 Task: Add an event with the title Second Lunch and Learn: Stress Management Techniques for the Workplace, date '2024/03/16', time 7:30 AM to 9:30 AMand add a description: As the meeting progresses, the focus will shift towards exploring potential synergies, investment opportunities, and the investor's specific interests. The potential investor may ask questions about your market strategy, scalability, competitive landscape, or revenue projections. Be prepared to provide concise and well-supported answers, backed by market research, customer insights, or industry trends._x000D_
_x000D_
, put the event into Blue category . Add location for the event as: Chicago, USA, logged in from the account softage.8@softage.netand send the event invitation to softage.2@softage.net and softage.3@softage.net. Set a reminder for the event 5 minutes before
Action: Mouse moved to (160, 186)
Screenshot: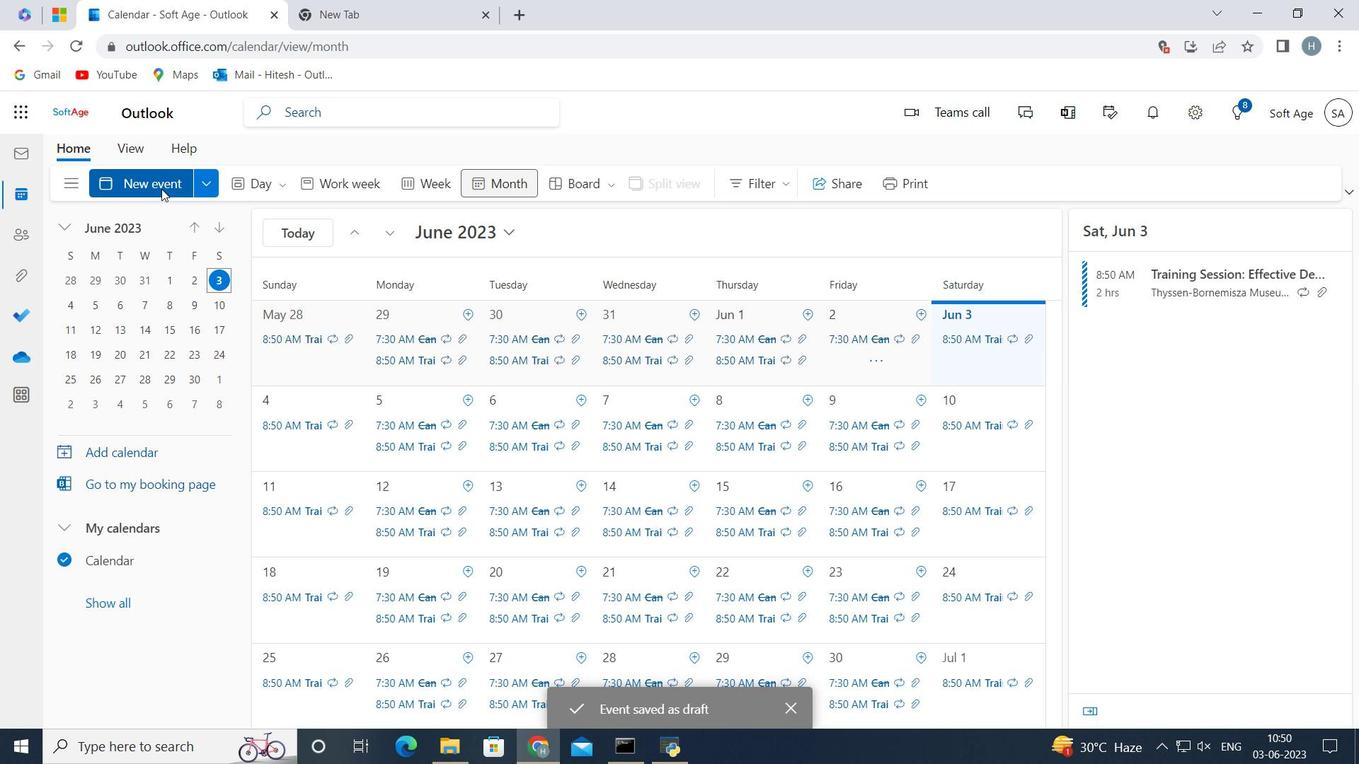 
Action: Mouse pressed left at (160, 186)
Screenshot: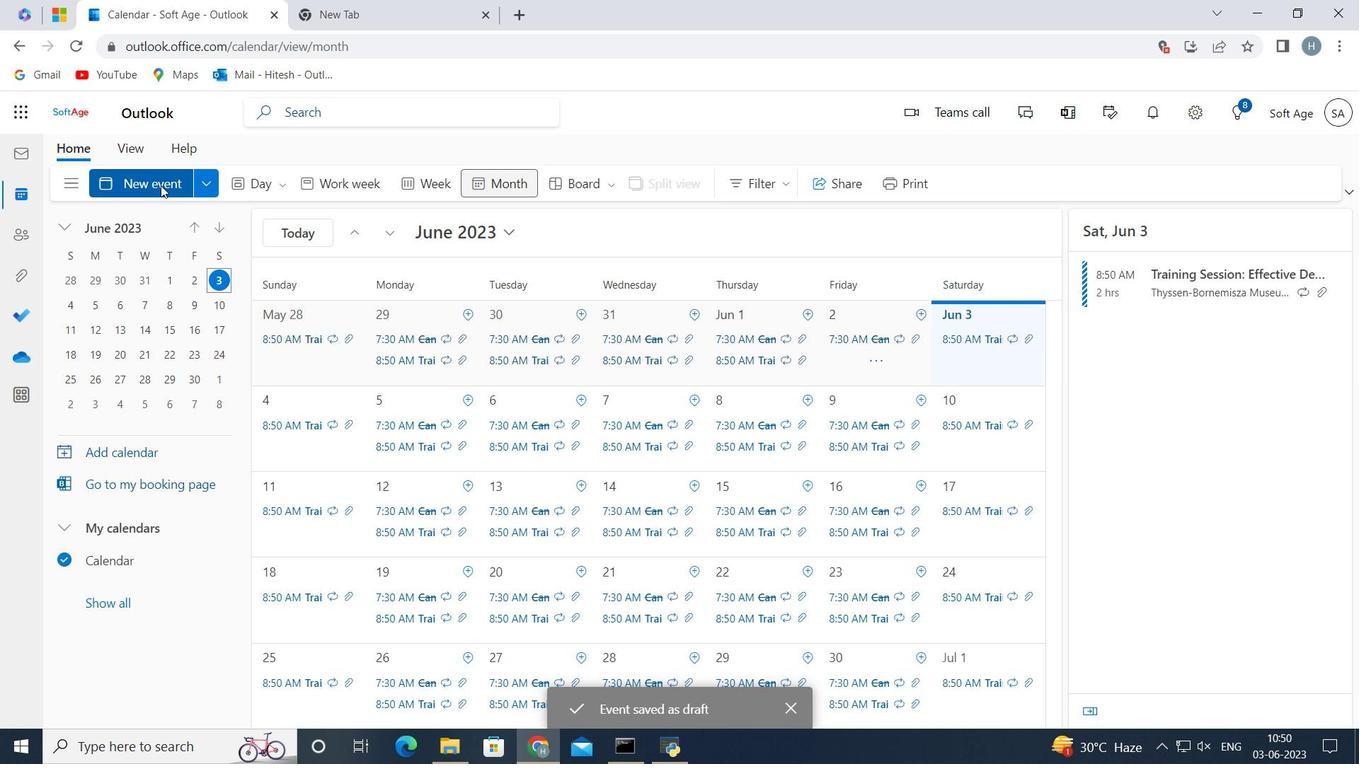 
Action: Mouse moved to (276, 276)
Screenshot: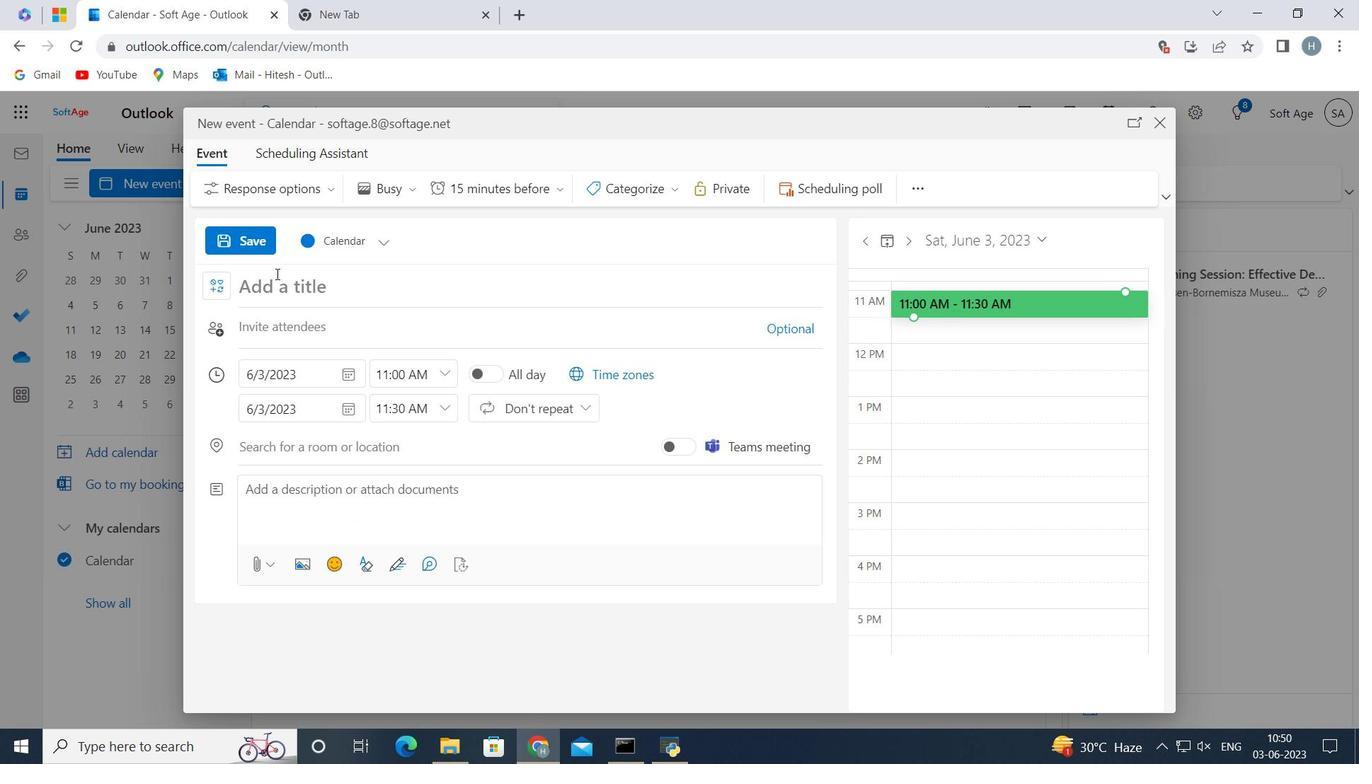 
Action: Key pressed <Key.shift>Second<Key.space><Key.shift>Lunch<Key.space>and<Key.space><Key.shift_r>Learn<Key.shift_r>:<Key.space><Key.shift>Stress<Key.space><Key.shift_r>Management<Key.space><Key.shift>Techniques<Key.space>for<Key.space>the<Key.space><Key.shift>Workplace
Screenshot: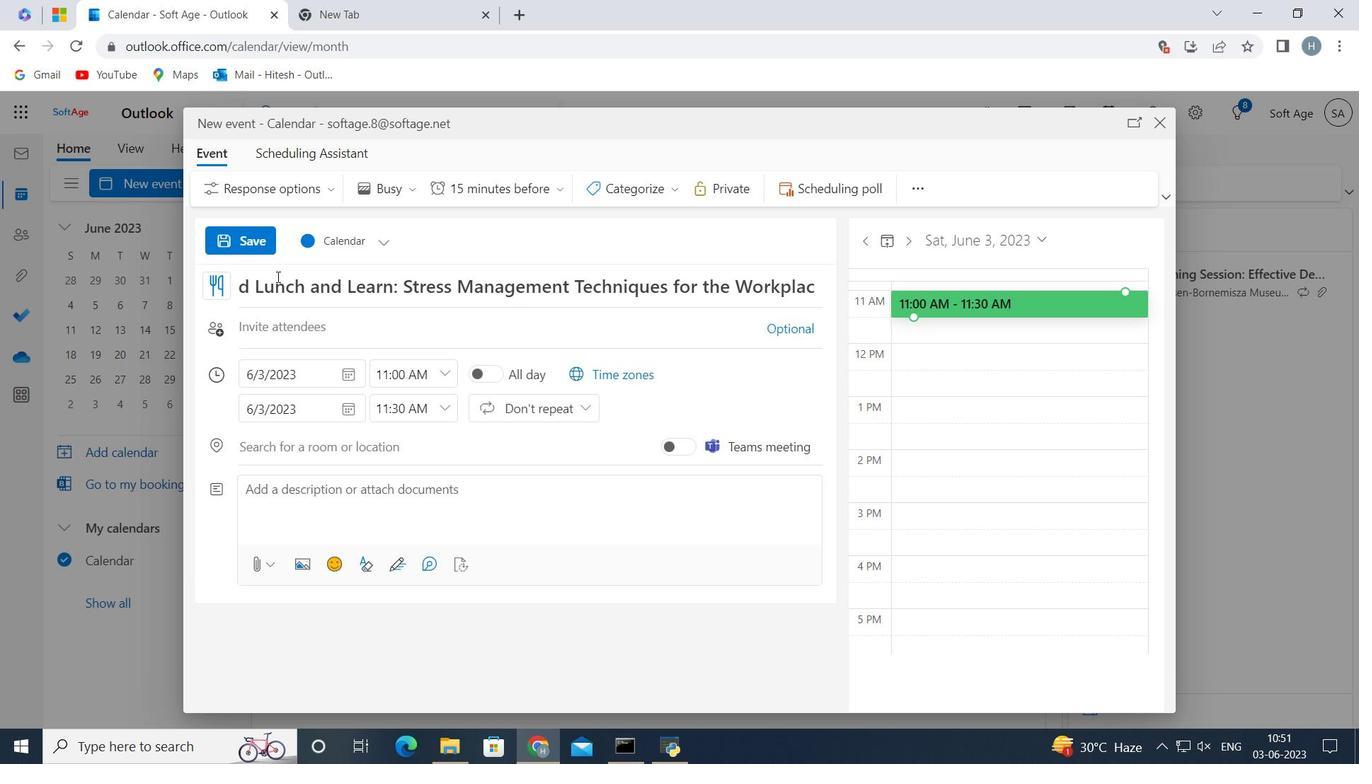 
Action: Mouse moved to (340, 371)
Screenshot: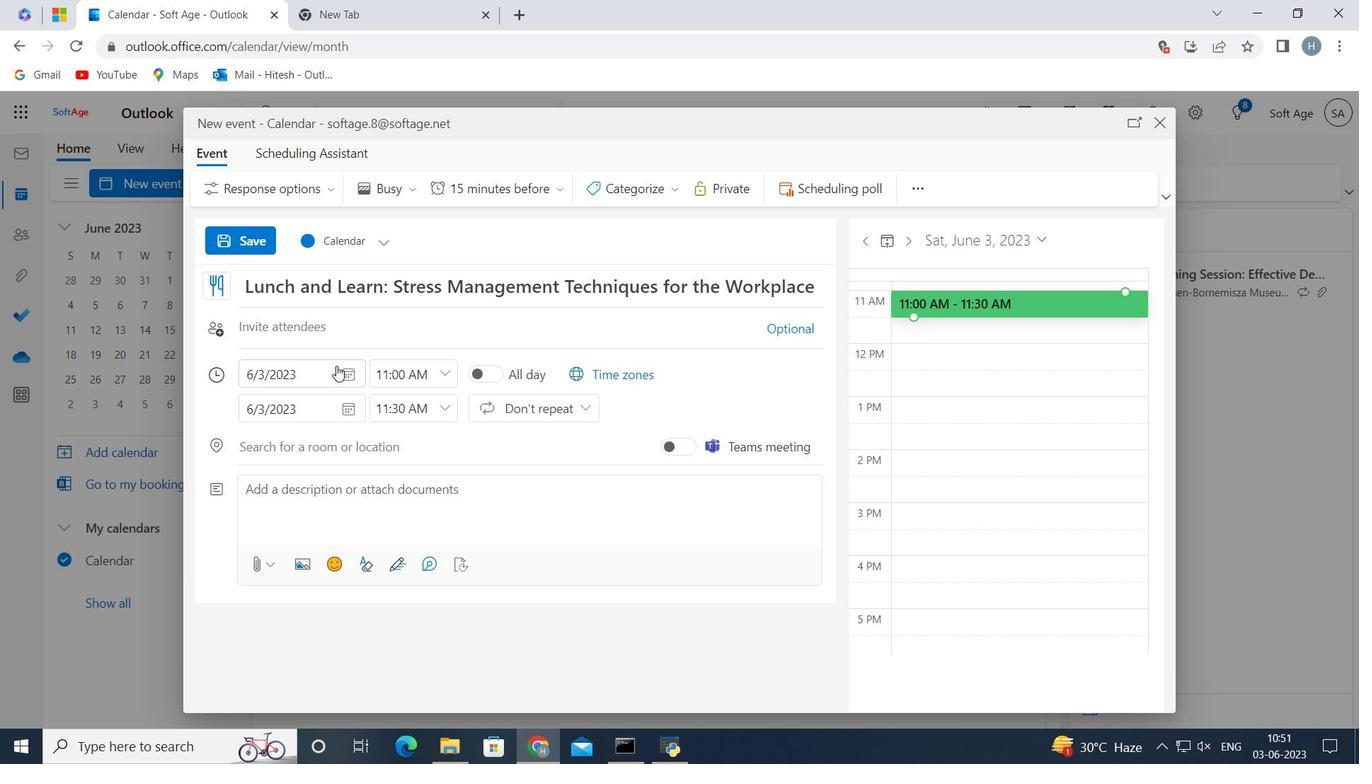 
Action: Mouse pressed left at (340, 371)
Screenshot: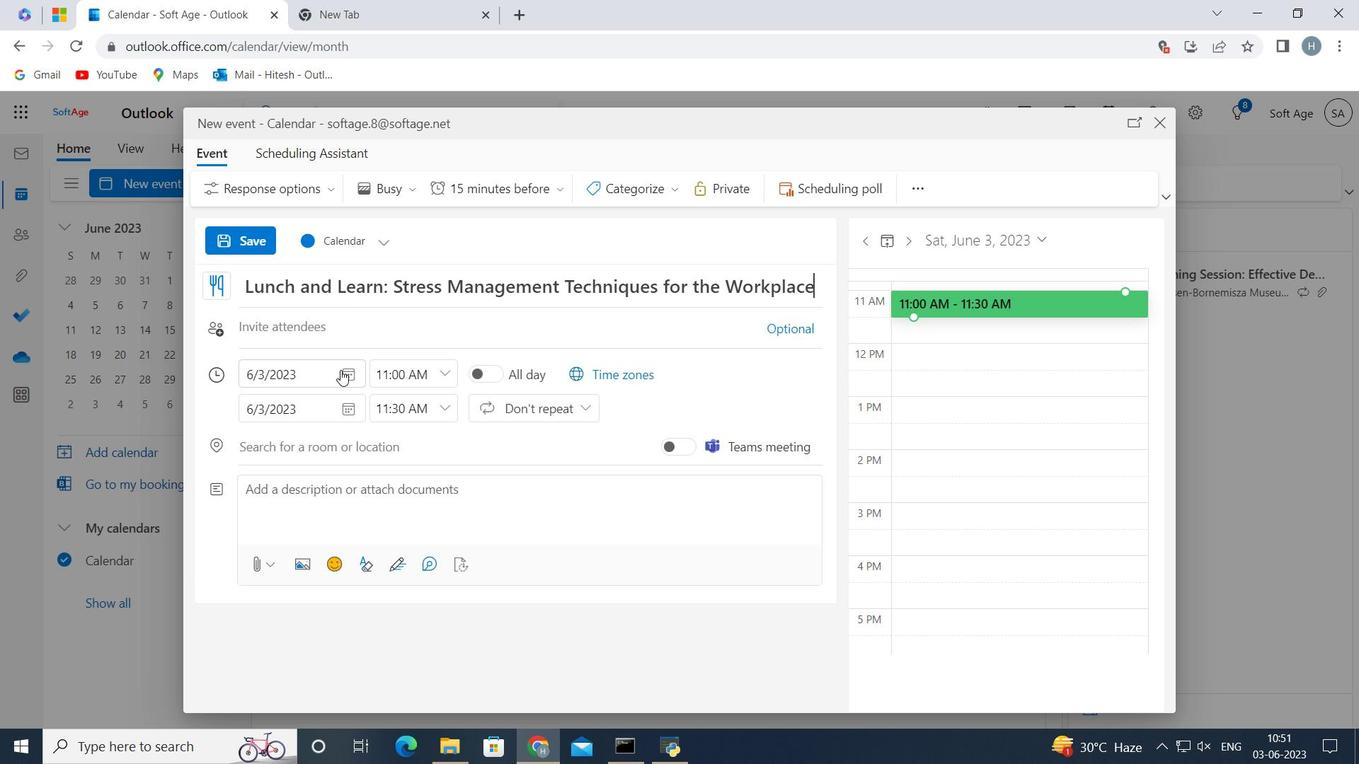 
Action: Mouse moved to (404, 417)
Screenshot: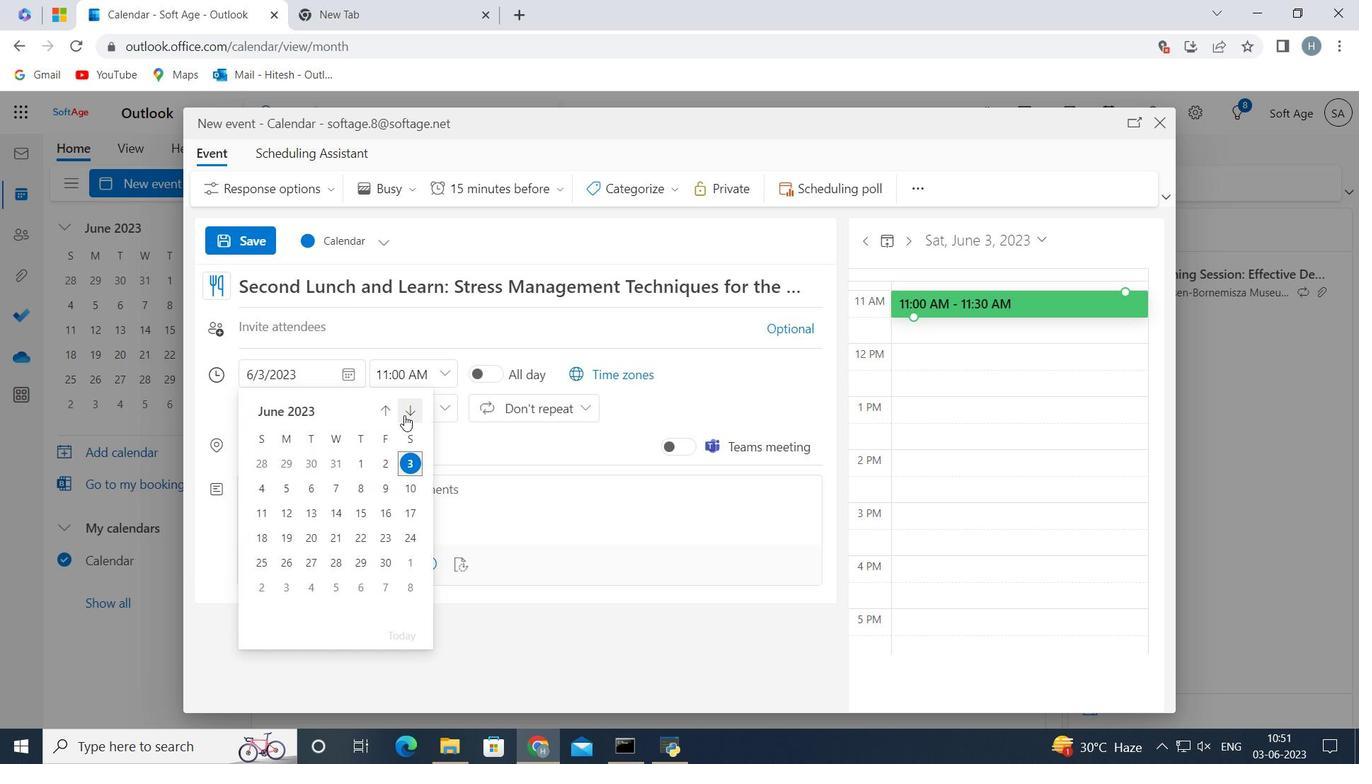 
Action: Mouse pressed left at (404, 417)
Screenshot: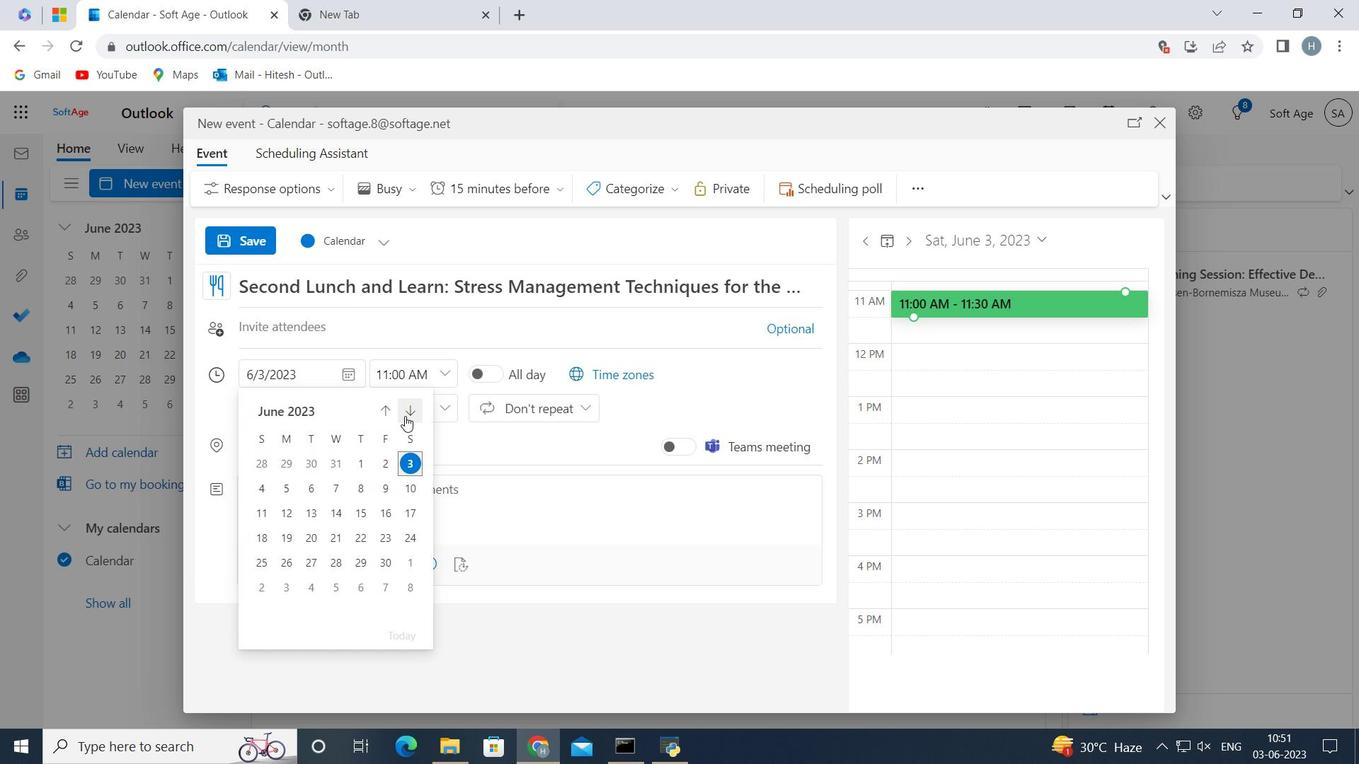 
Action: Mouse pressed left at (404, 417)
Screenshot: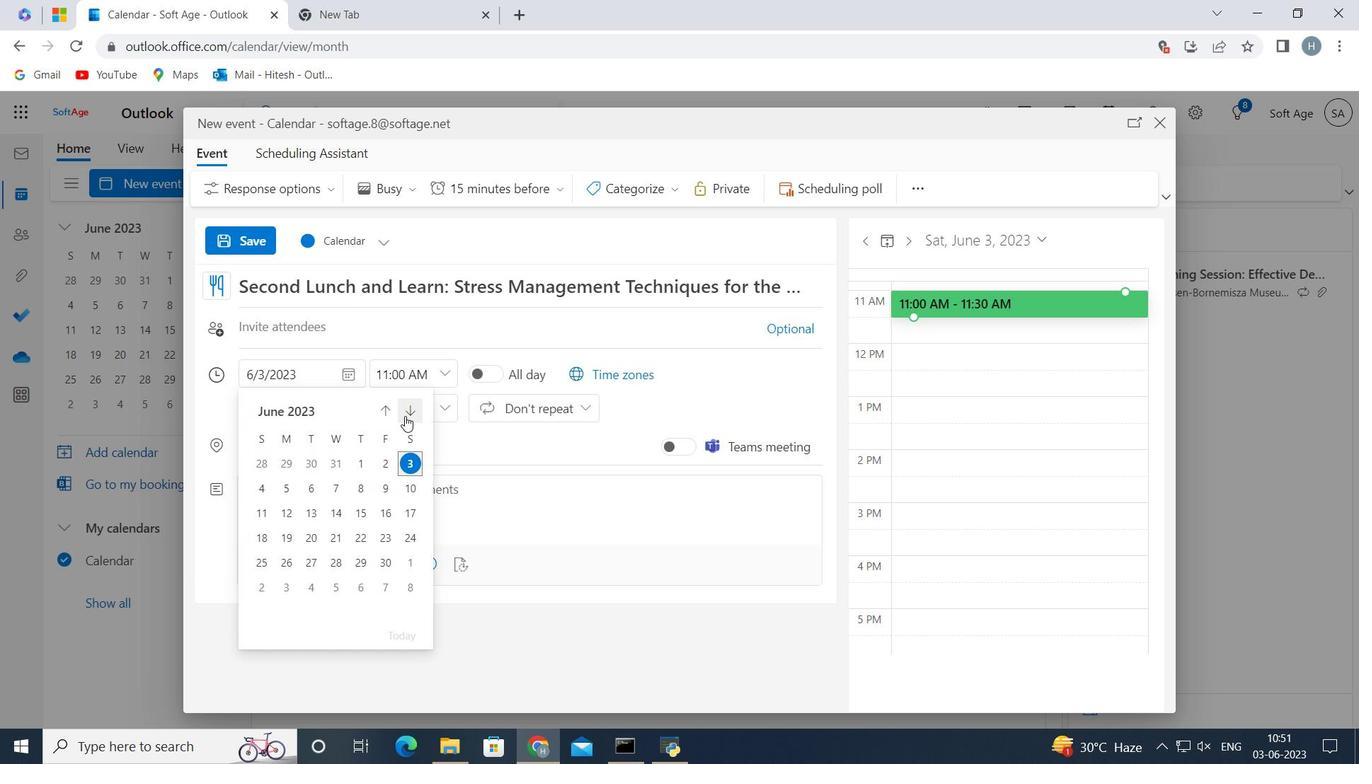 
Action: Mouse pressed left at (404, 417)
Screenshot: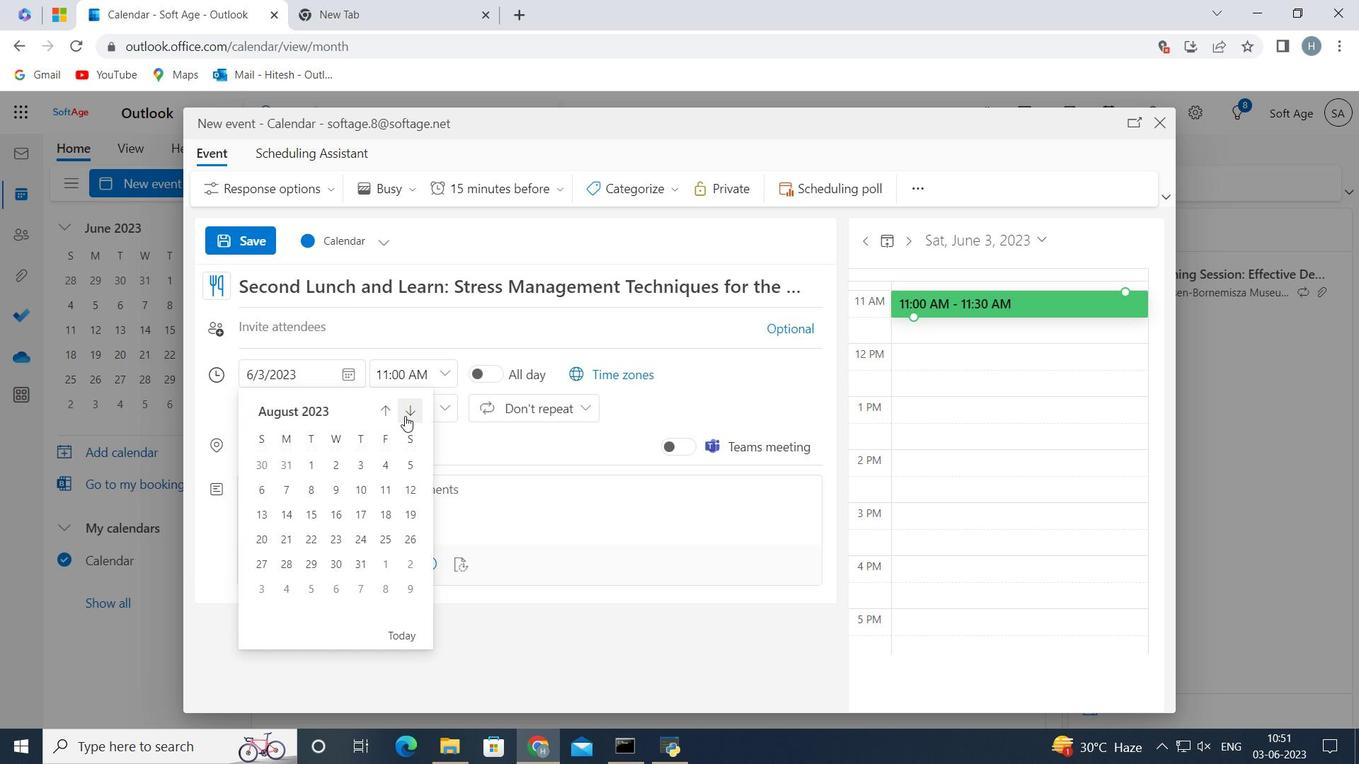 
Action: Mouse pressed left at (404, 417)
Screenshot: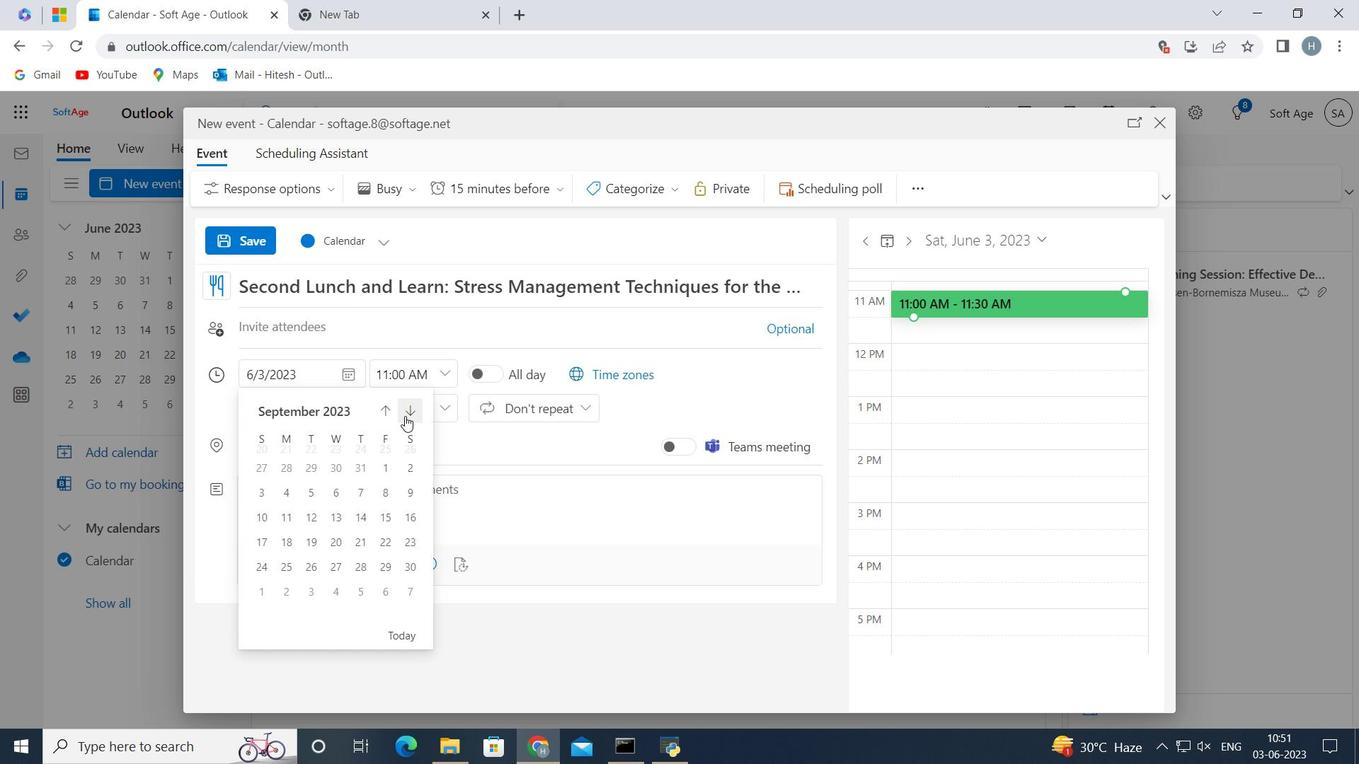 
Action: Mouse pressed left at (404, 417)
Screenshot: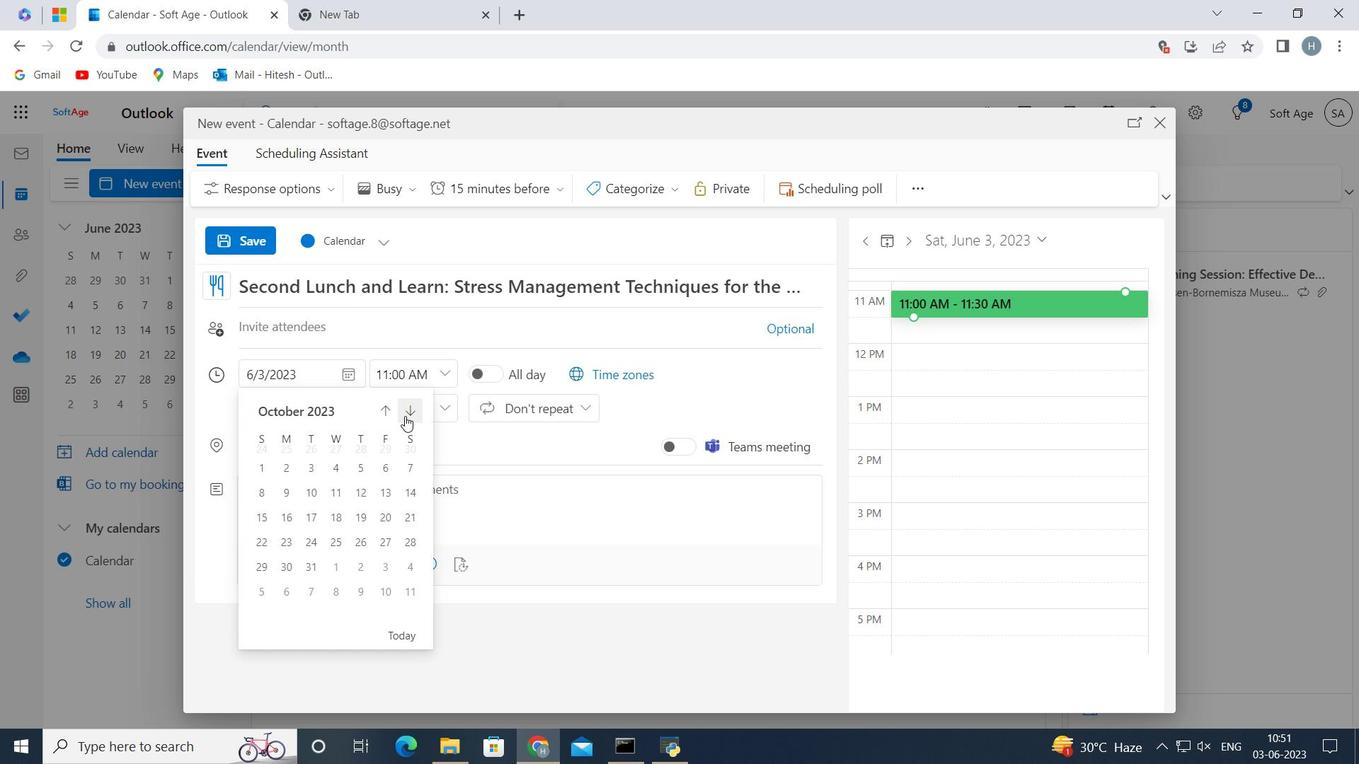 
Action: Mouse pressed left at (404, 417)
Screenshot: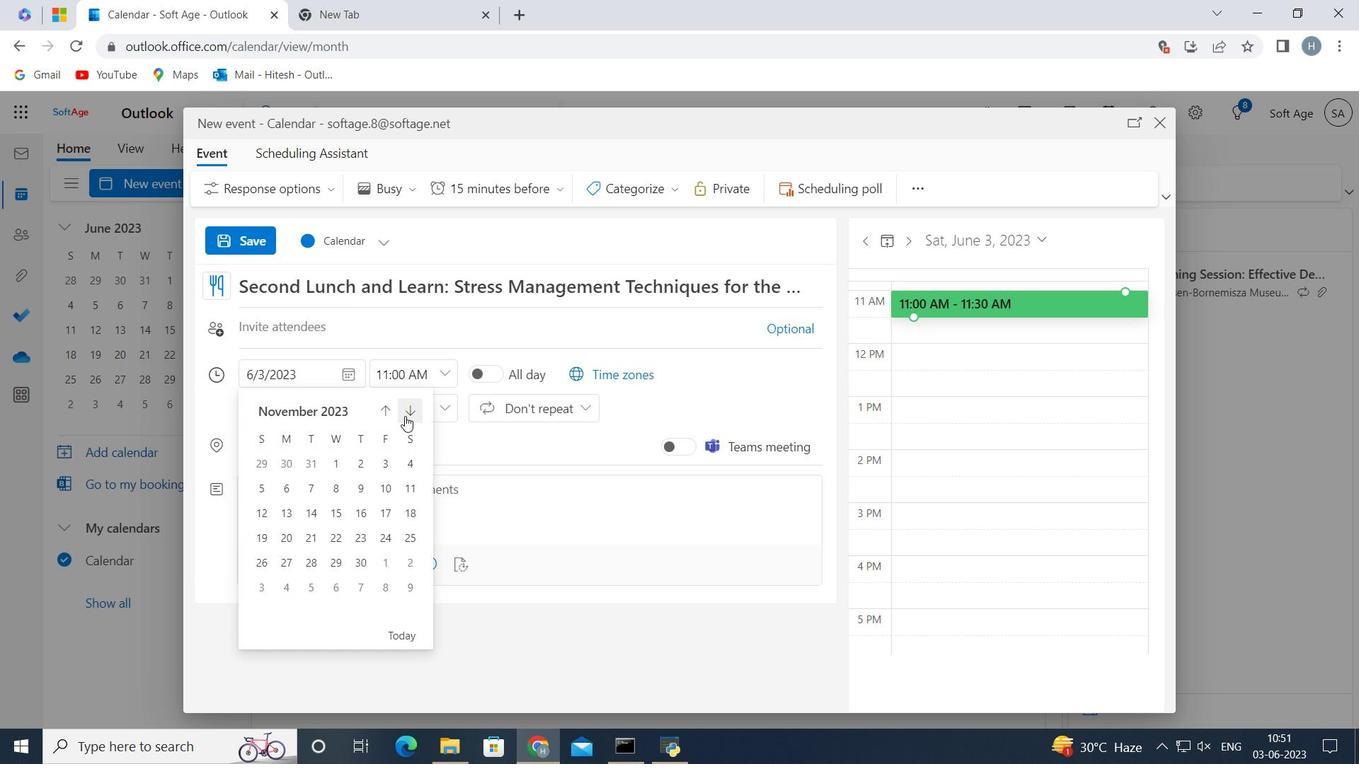 
Action: Mouse pressed left at (404, 417)
Screenshot: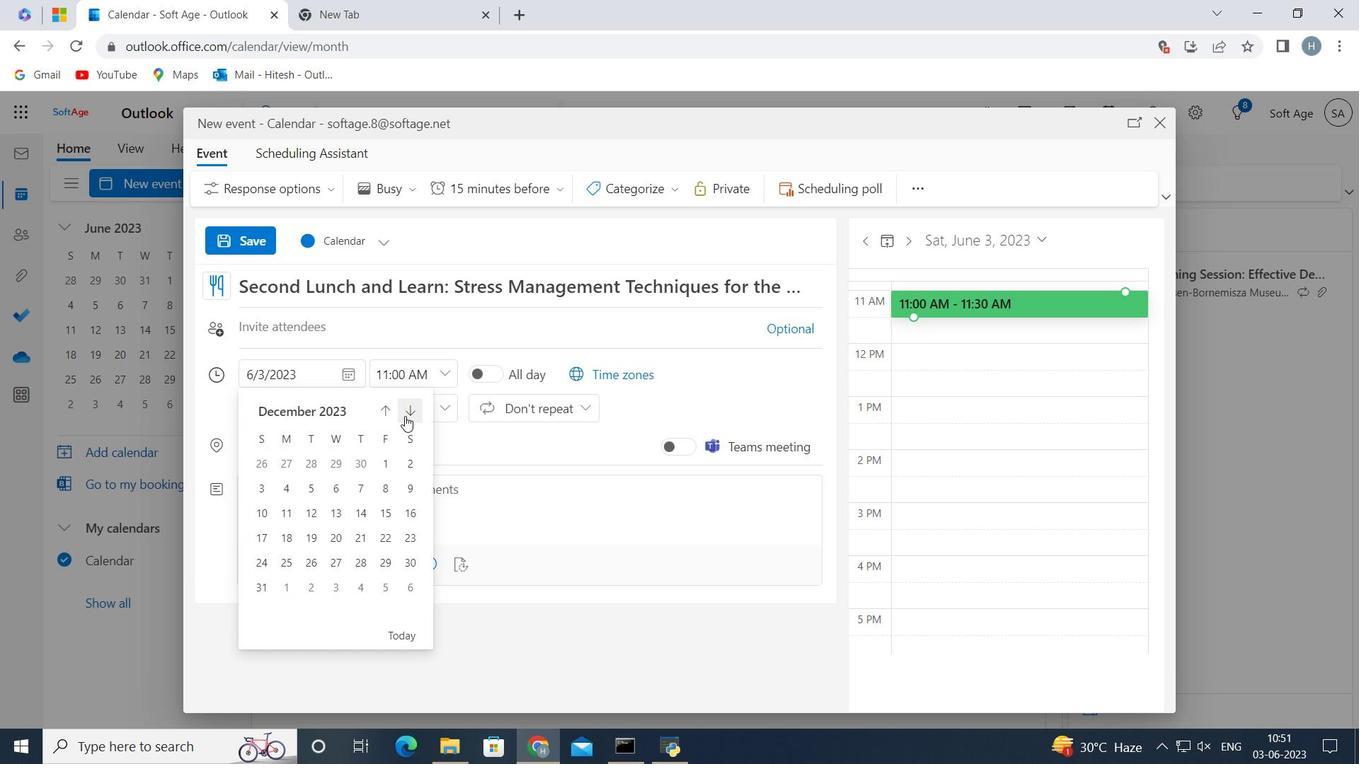 
Action: Mouse pressed left at (404, 417)
Screenshot: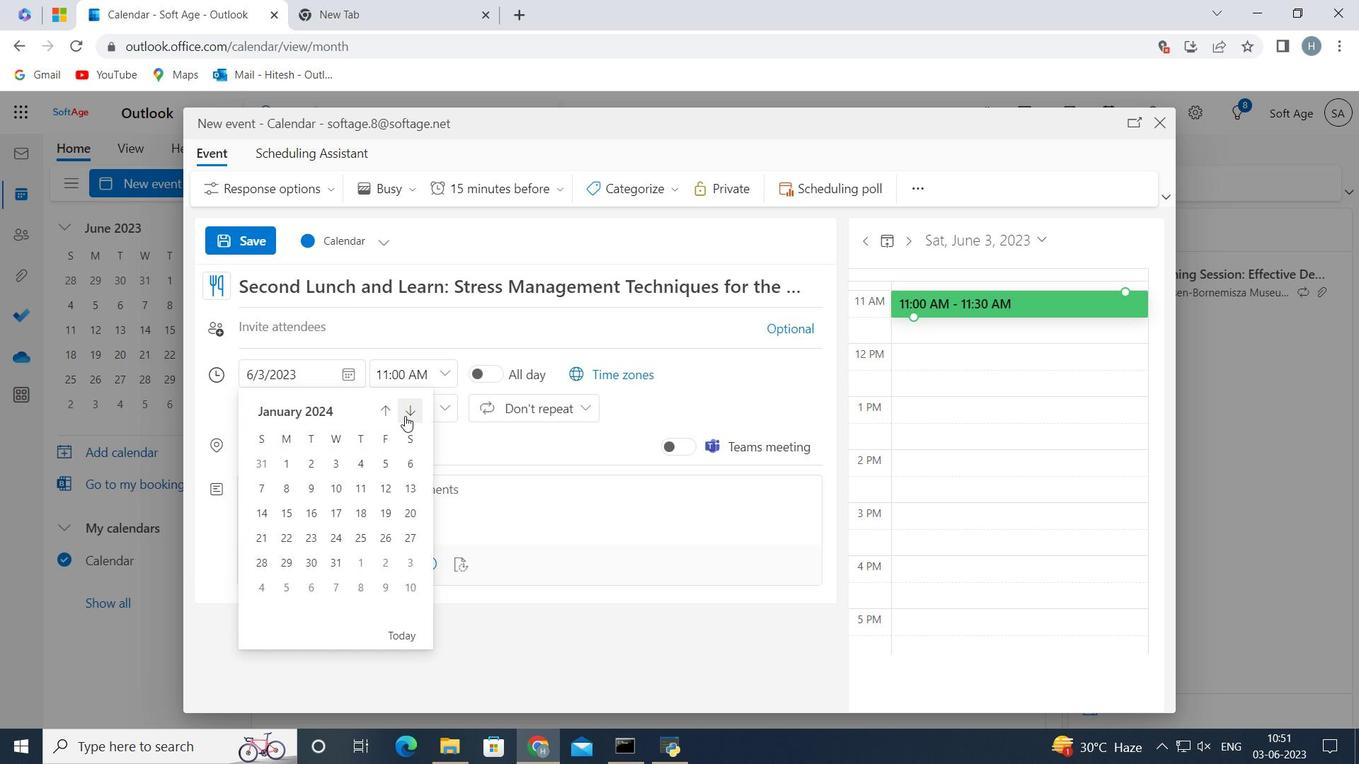 
Action: Mouse pressed left at (404, 417)
Screenshot: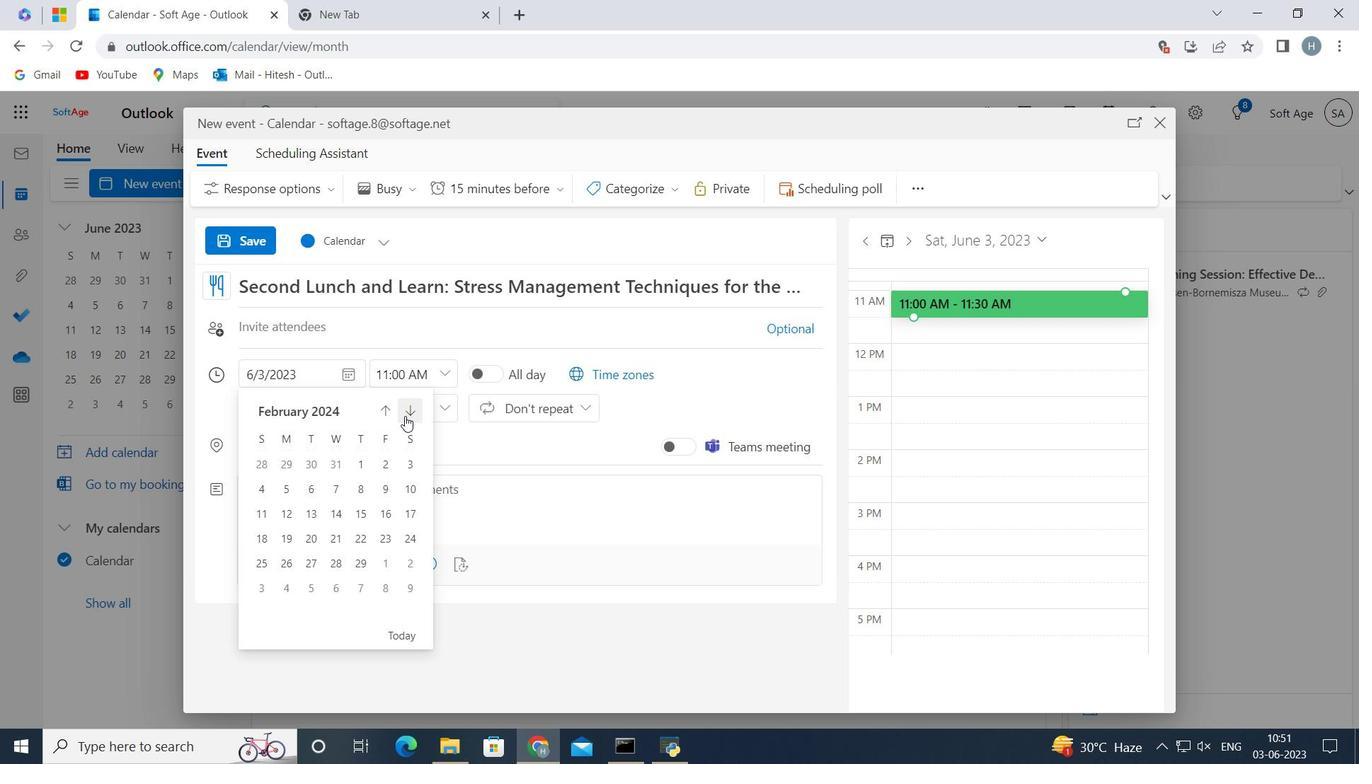 
Action: Mouse moved to (404, 511)
Screenshot: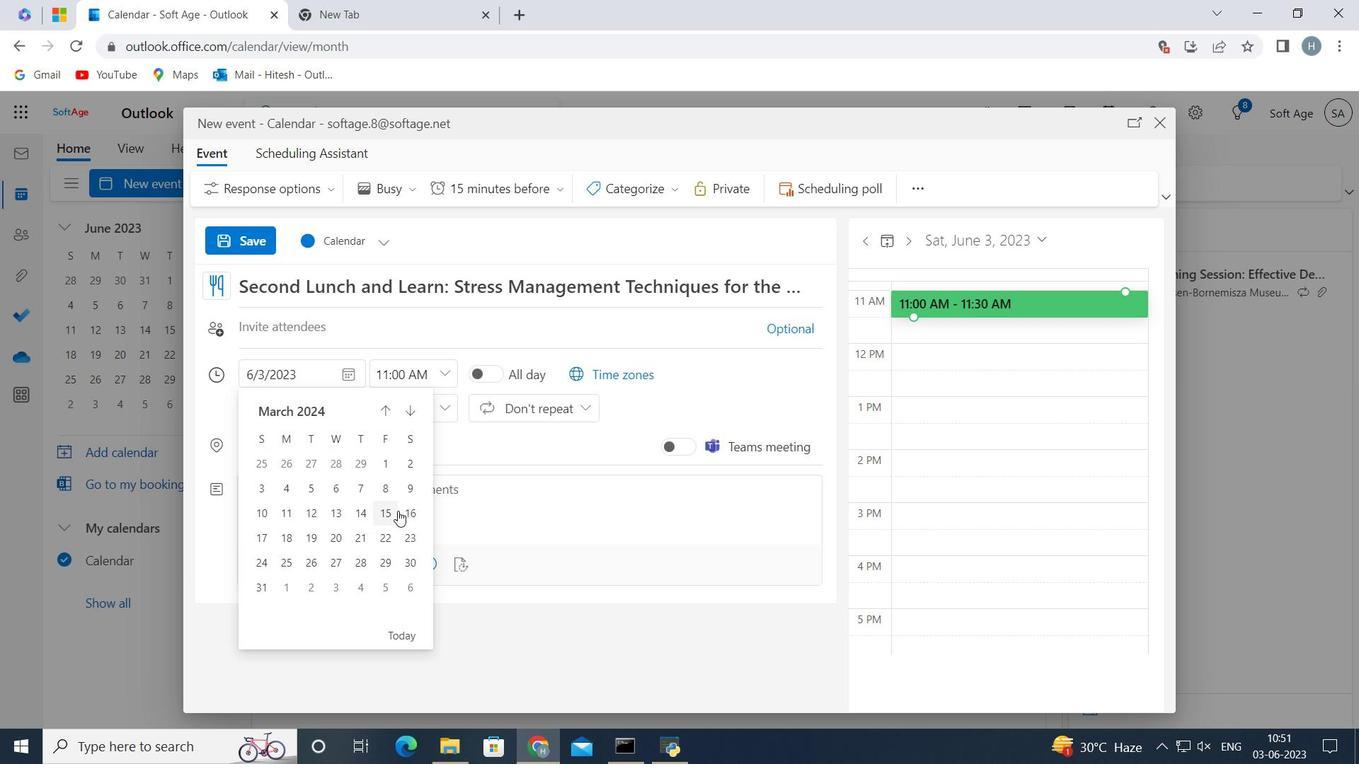 
Action: Mouse pressed left at (404, 511)
Screenshot: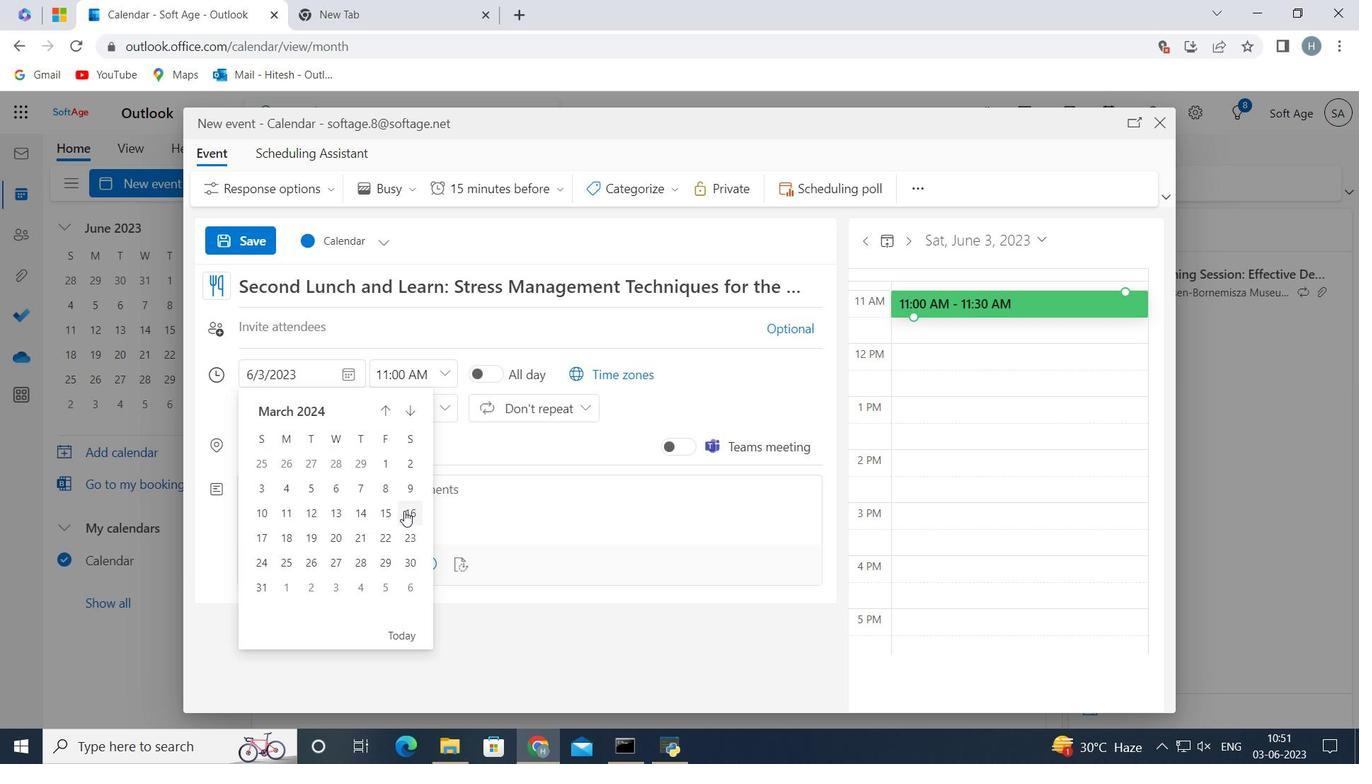 
Action: Mouse moved to (443, 374)
Screenshot: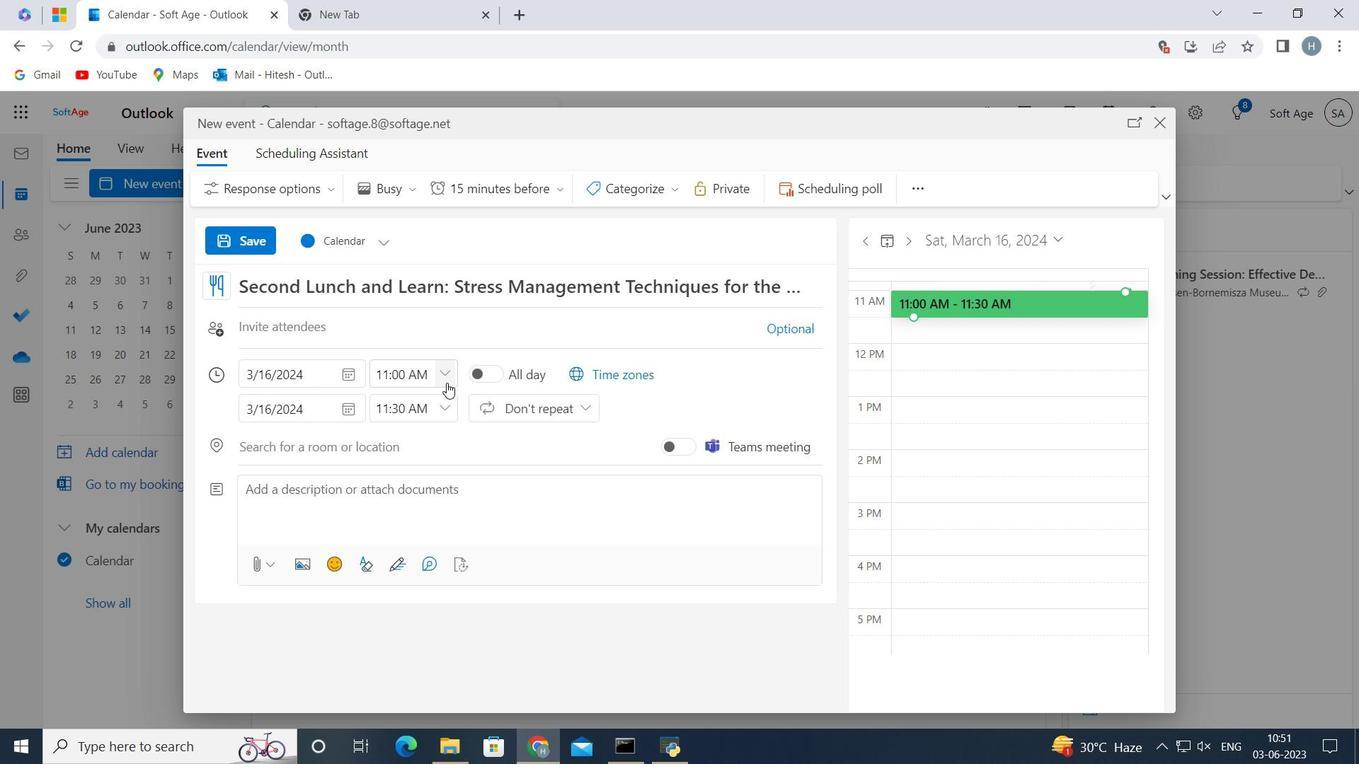 
Action: Mouse pressed left at (443, 374)
Screenshot: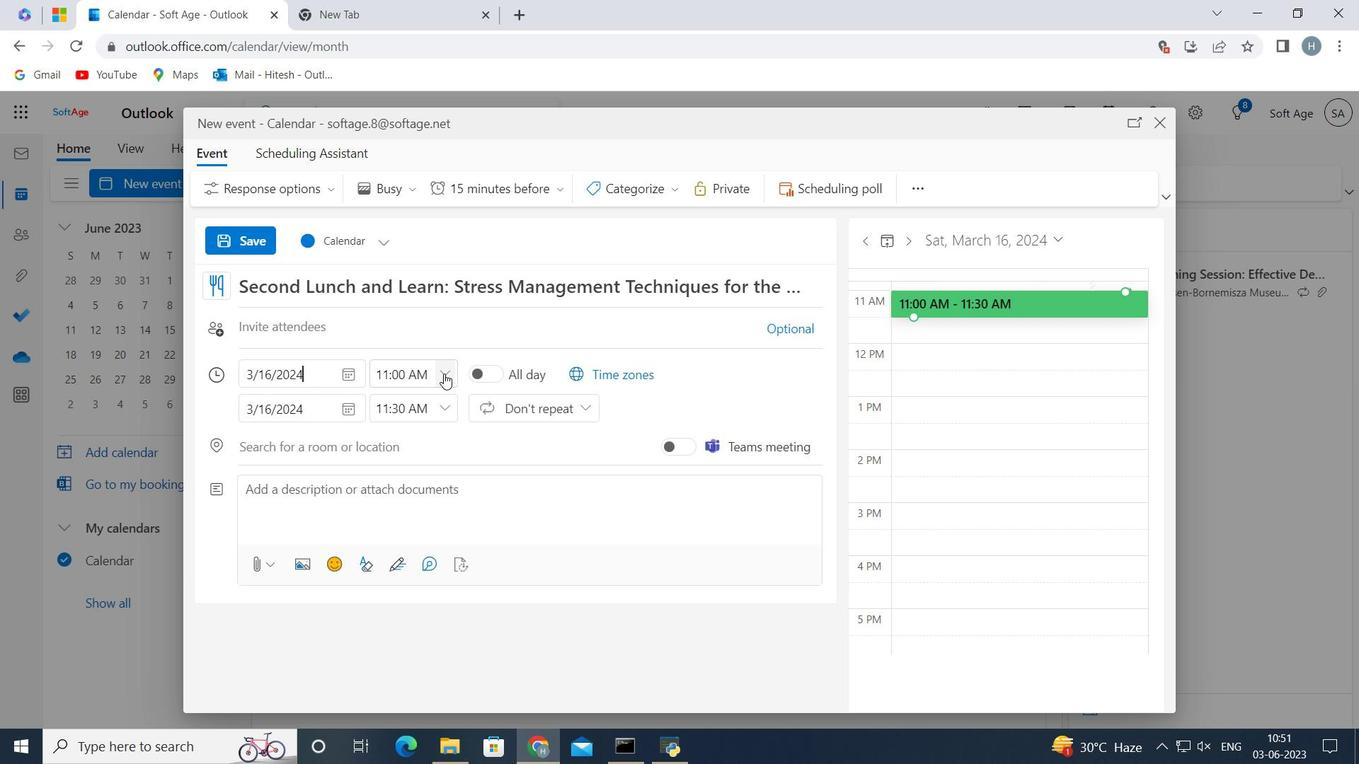 
Action: Mouse moved to (472, 423)
Screenshot: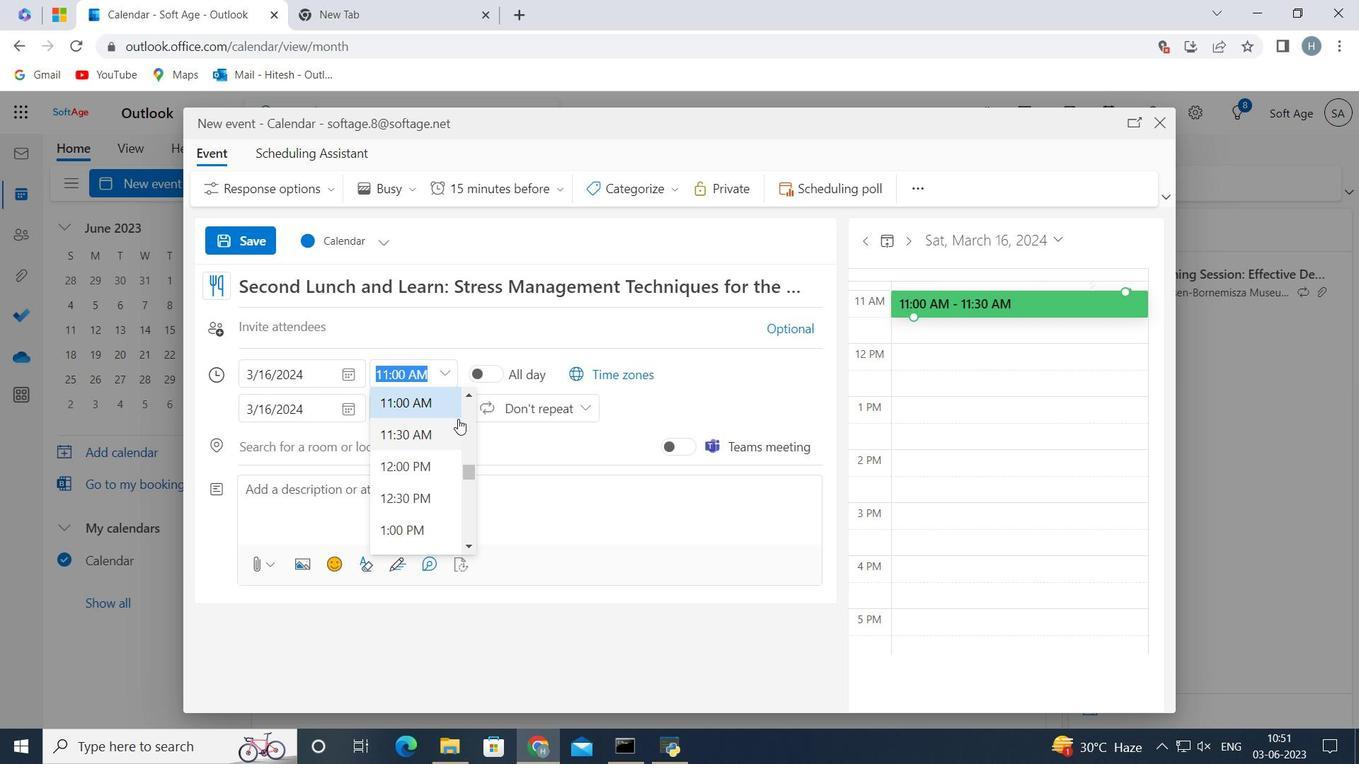 
Action: Mouse pressed left at (472, 423)
Screenshot: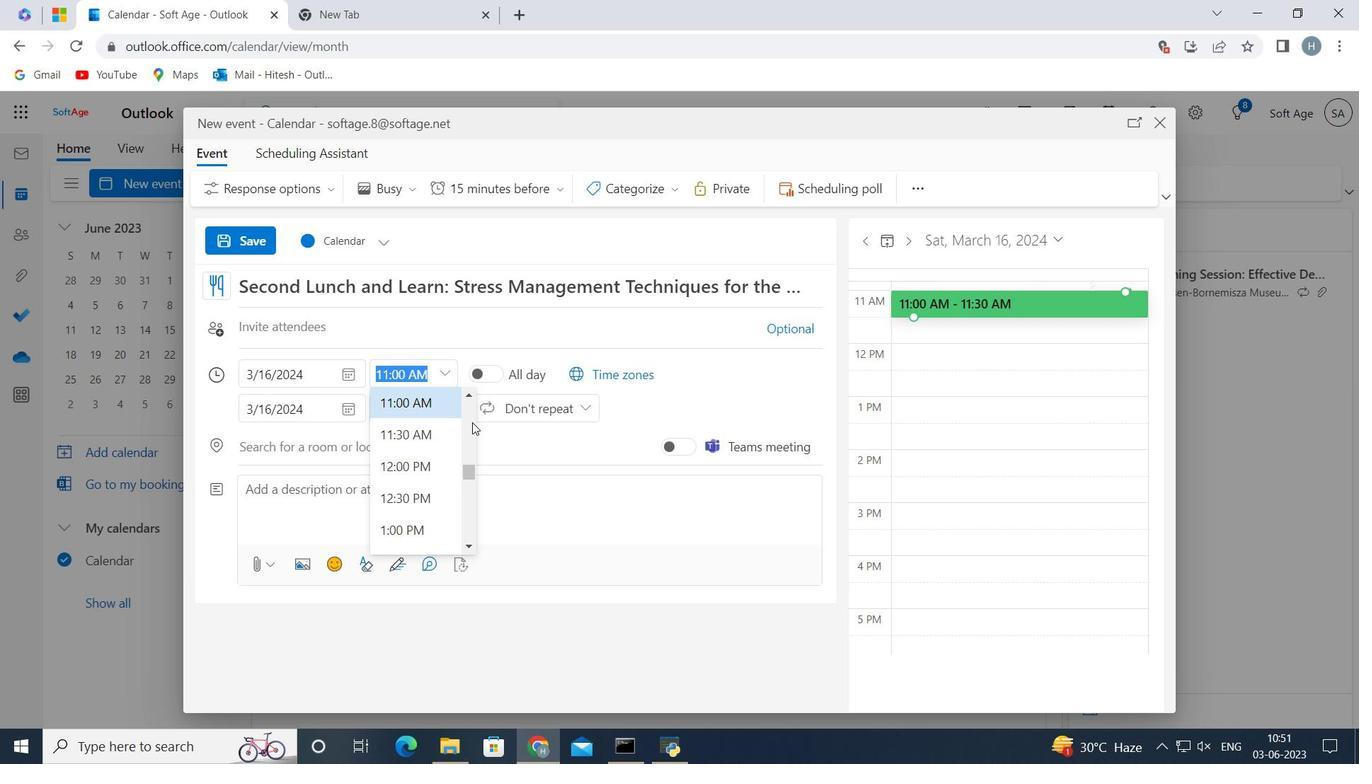 
Action: Mouse pressed left at (472, 423)
Screenshot: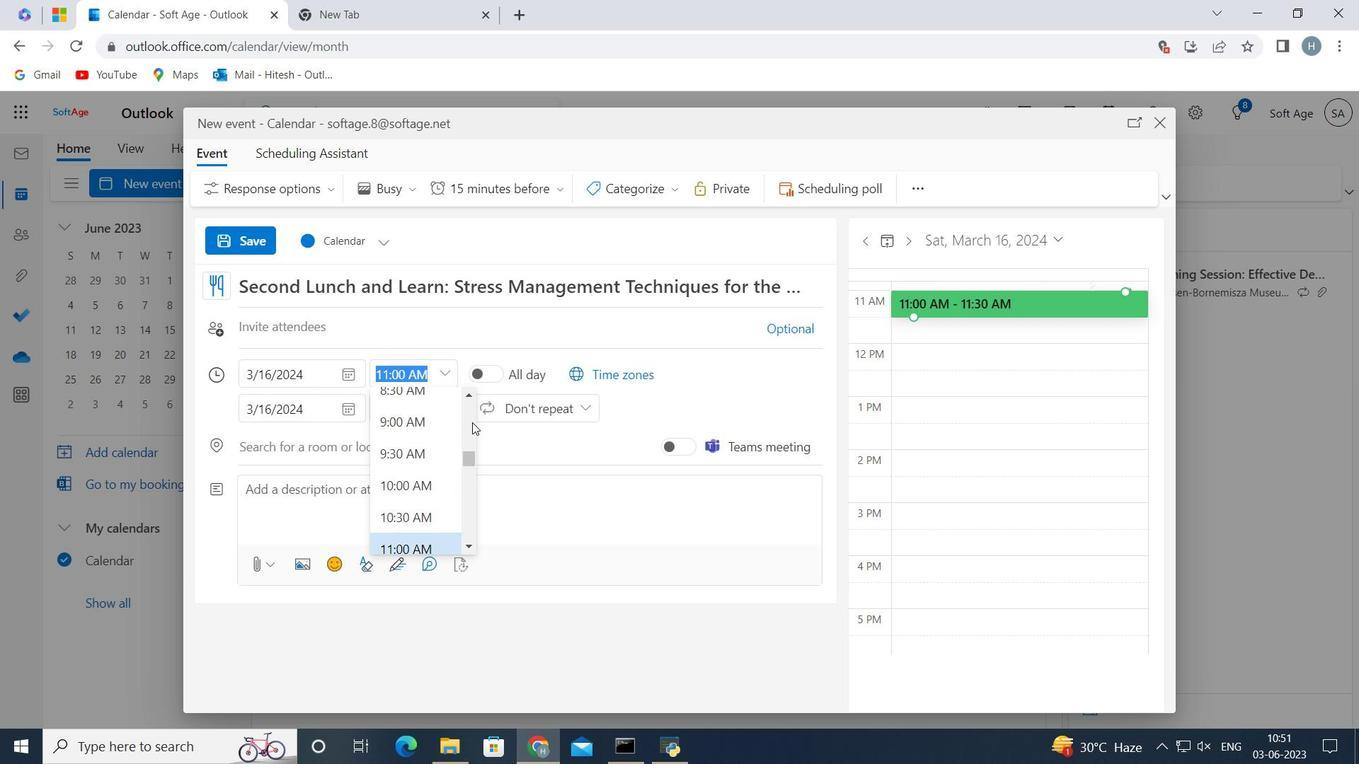 
Action: Mouse moved to (404, 475)
Screenshot: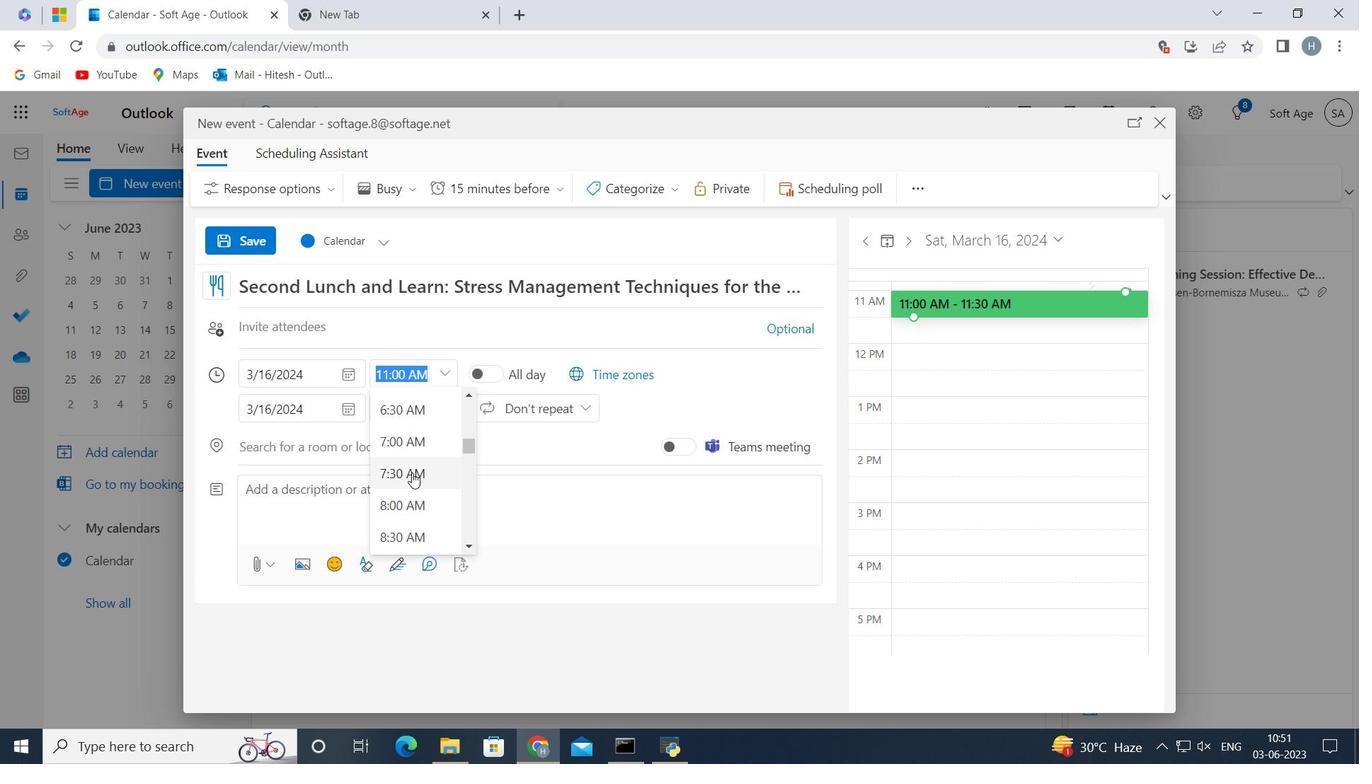 
Action: Mouse pressed left at (404, 475)
Screenshot: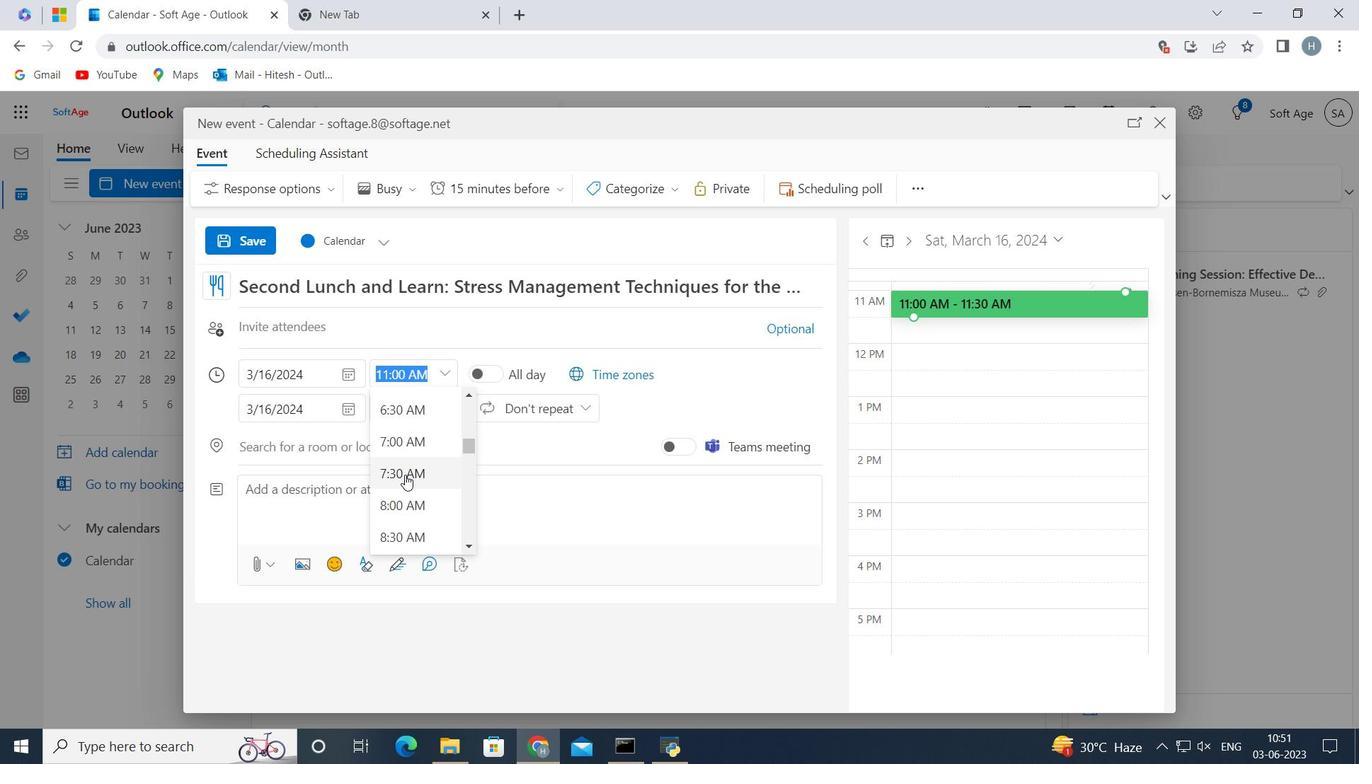
Action: Mouse moved to (441, 402)
Screenshot: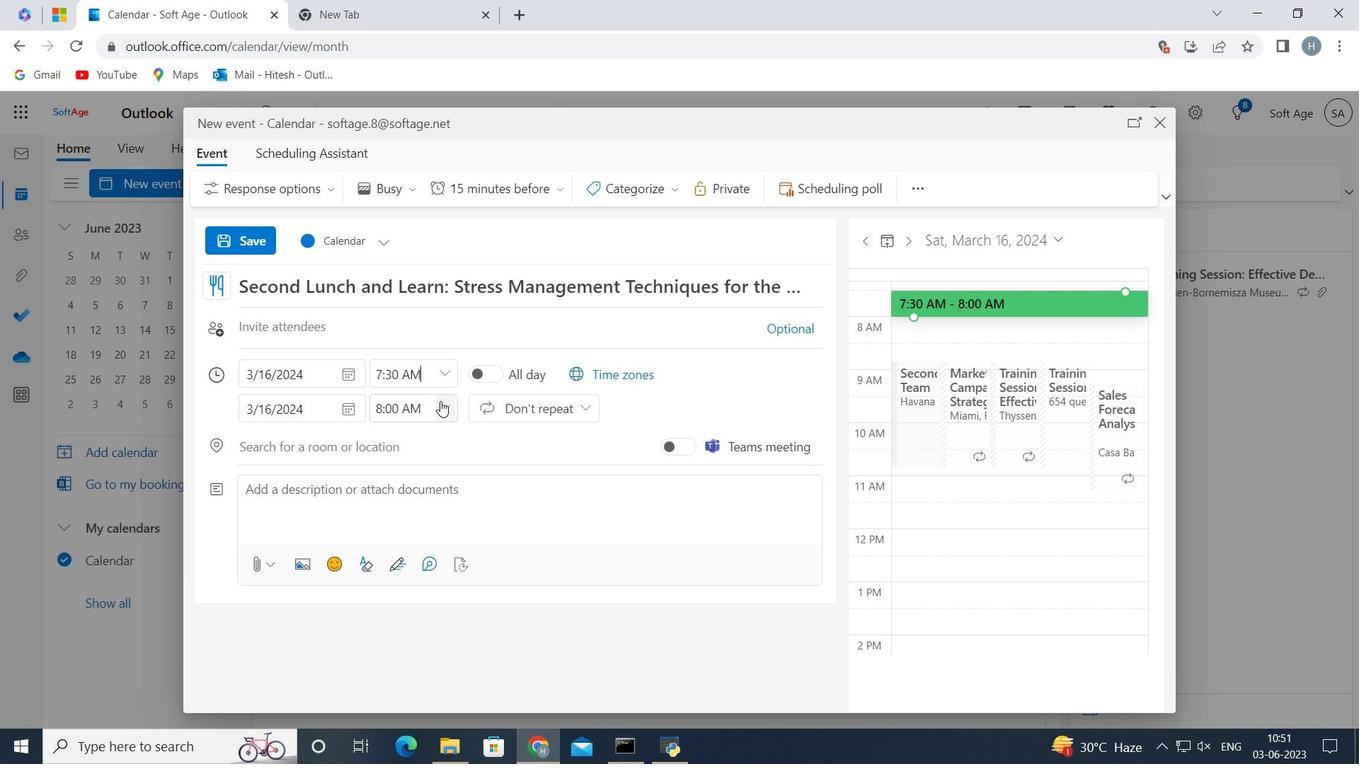 
Action: Mouse pressed left at (441, 402)
Screenshot: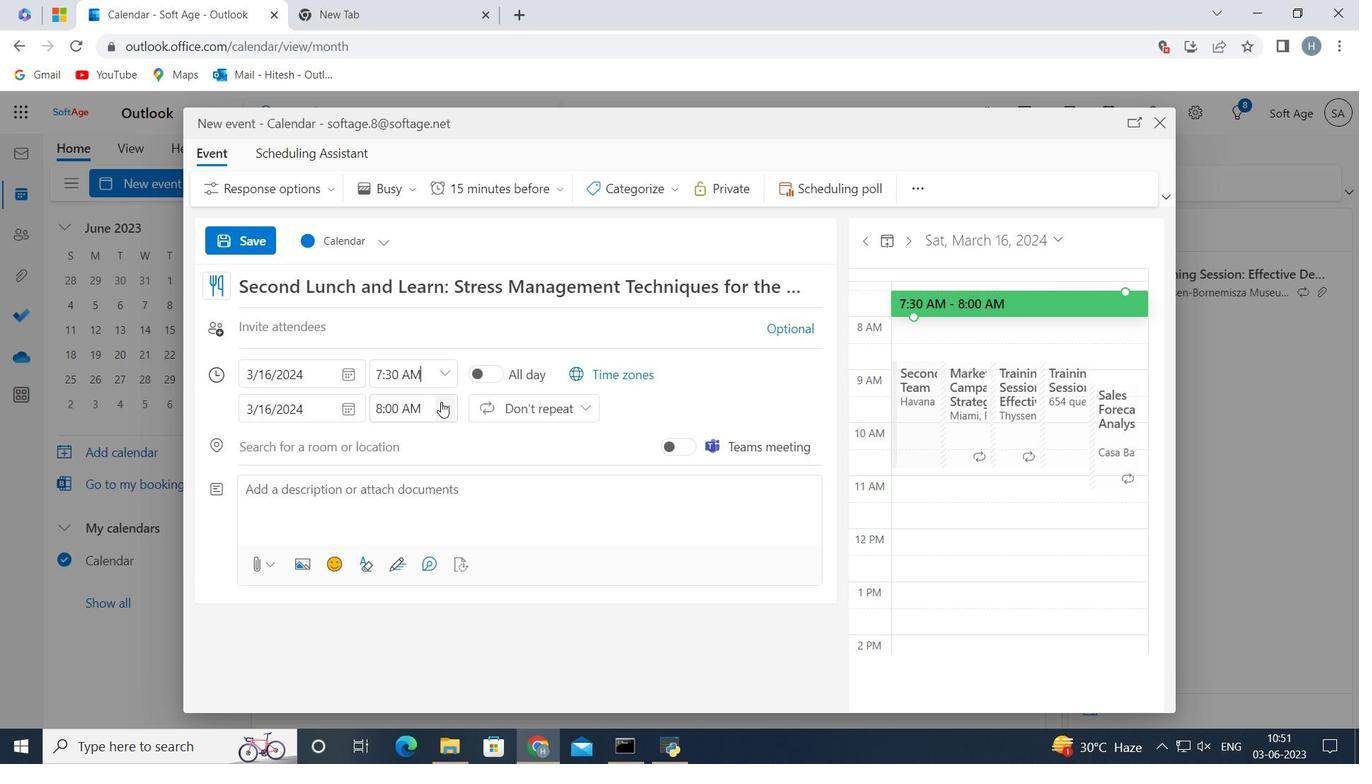 
Action: Mouse moved to (431, 528)
Screenshot: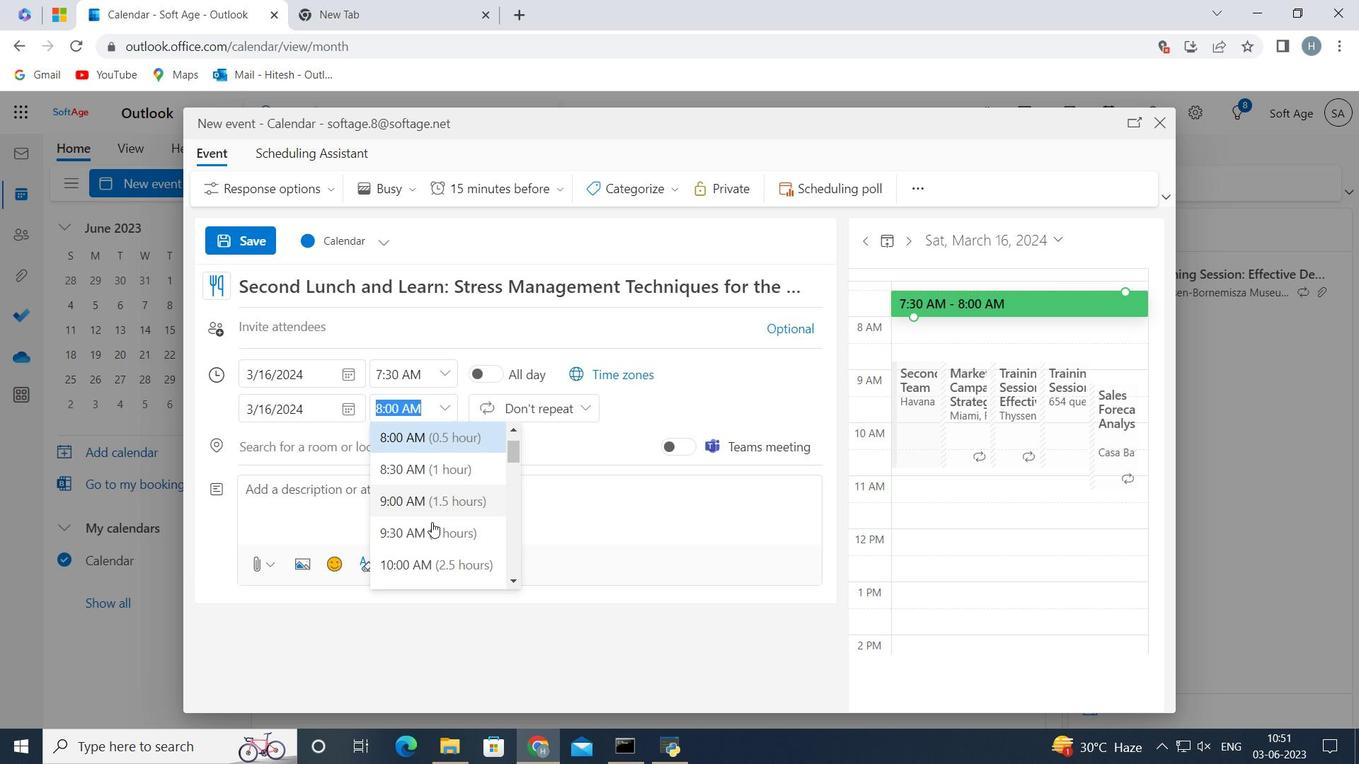 
Action: Mouse pressed left at (431, 528)
Screenshot: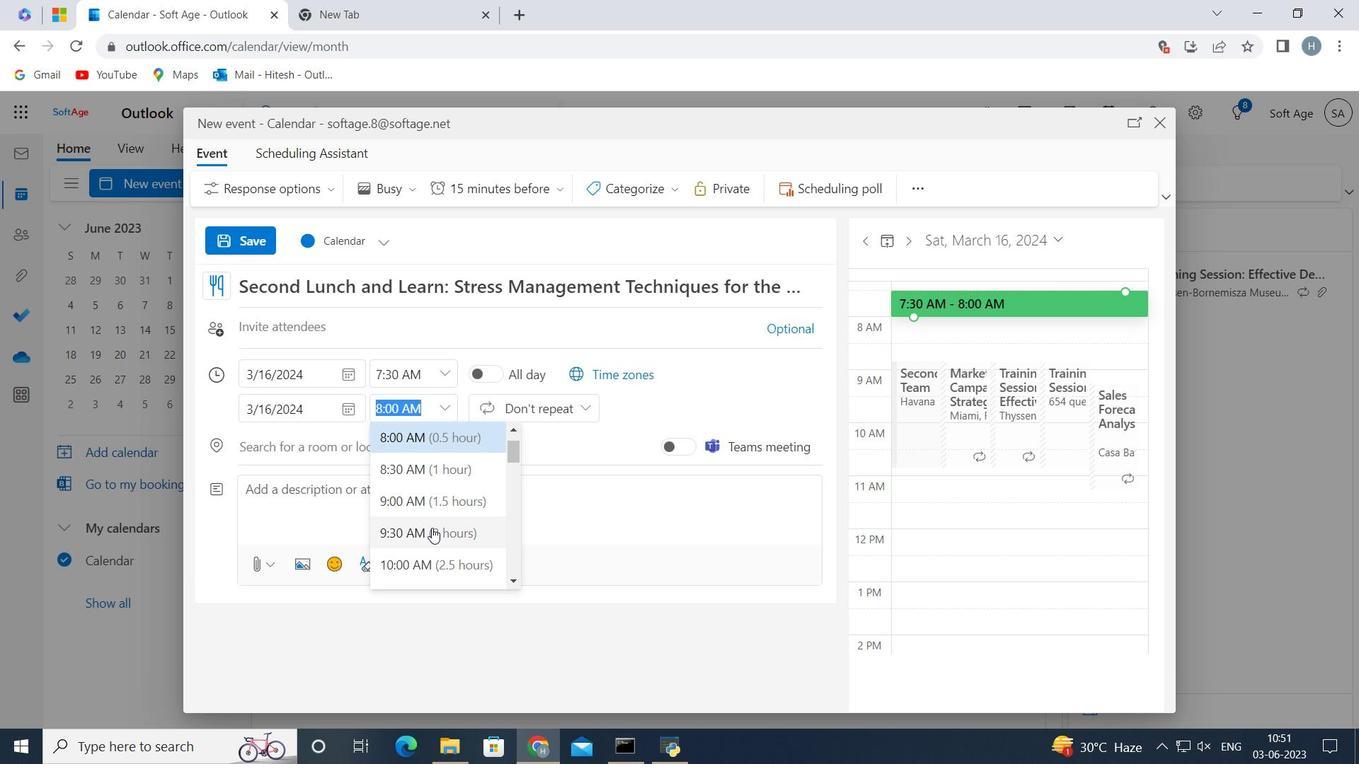 
Action: Mouse moved to (334, 501)
Screenshot: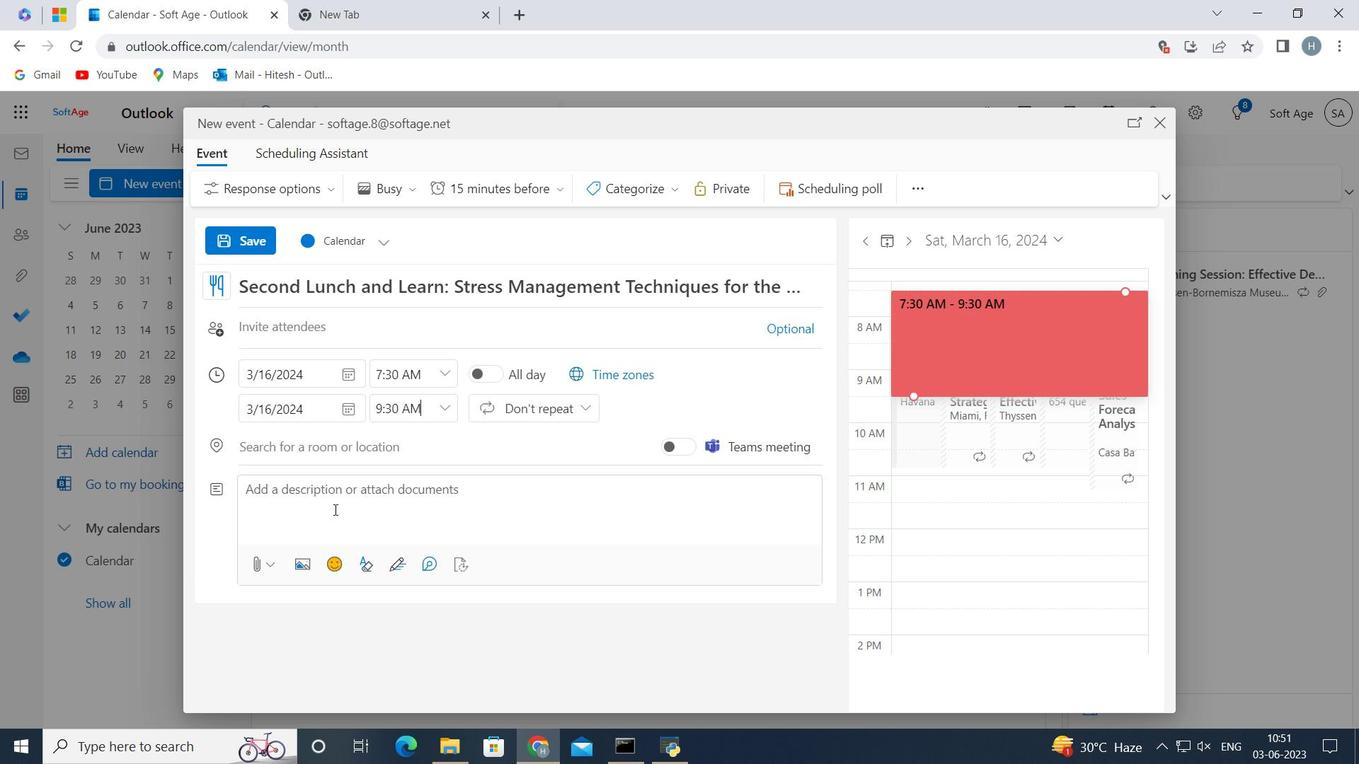 
Action: Mouse pressed left at (334, 501)
Screenshot: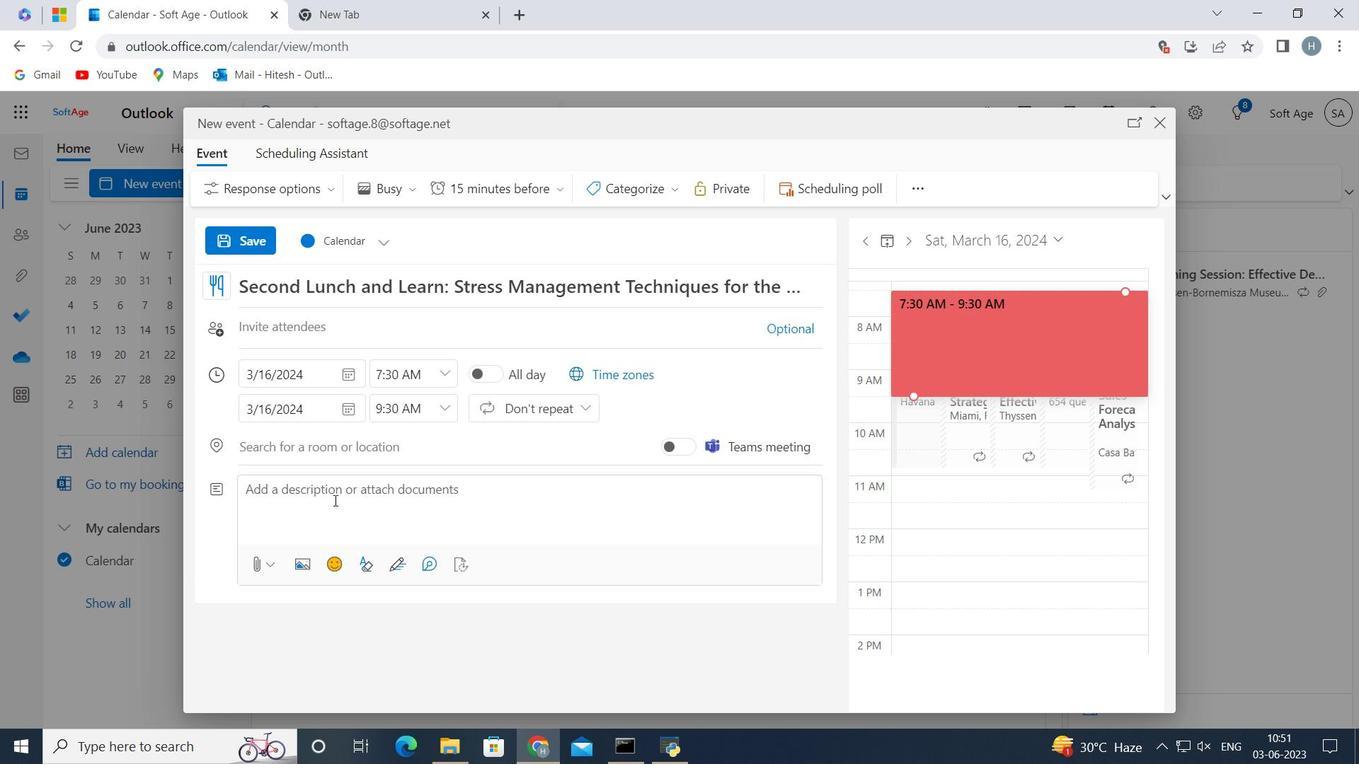 
Action: Key pressed <Key.shift>As<Key.space>the<Key.space>meeting<Key.space>progresses,<Key.space>the<Key.space>focus<Key.space>will<Key.space>shift<Key.space>towards<Key.space>exploring<Key.space>potential<Key.space>synergies,<Key.space>investment<Key.space>opportunities,<Key.space>and<Key.space>the<Key.space>investor's<Key.space>specific<Key.space>interests.<Key.space><Key.shift><Key.shift><Key.shift><Key.shift><Key.shift><Key.shift><Key.shift>The<Key.space>potential<Key.space>investor<Key.space>may<Key.space>ask<Key.space>quesa<Key.backspace>tions<Key.space>about<Key.space>your<Key.space>market<Key.space>strategy,<Key.space>scalability<Key.space>cometitive<Key.space>l<Key.backspace><Key.backspace><Key.backspace><Key.backspace><Key.backspace><Key.backspace><Key.backspace><Key.backspace><Key.backspace><Key.backspace>mpetitive<Key.space>landscape,<Key.space>or<Key.space>revenue<Key.space>projections.<Key.space><Key.shift_r><Key.shift_r><Key.shift_r>Be<Key.space>prepared<Key.space>to<Key.space>provide<Key.space>concise<Key.space>and<Key.space>well-supported<Key.space>answers,<Key.space>backed<Key.space>by<Key.space>market<Key.space>research,<Key.space>customer<Key.space>insights,<Key.space>or<Key.space>industry<Key.space>trends.<Key.space>
Screenshot: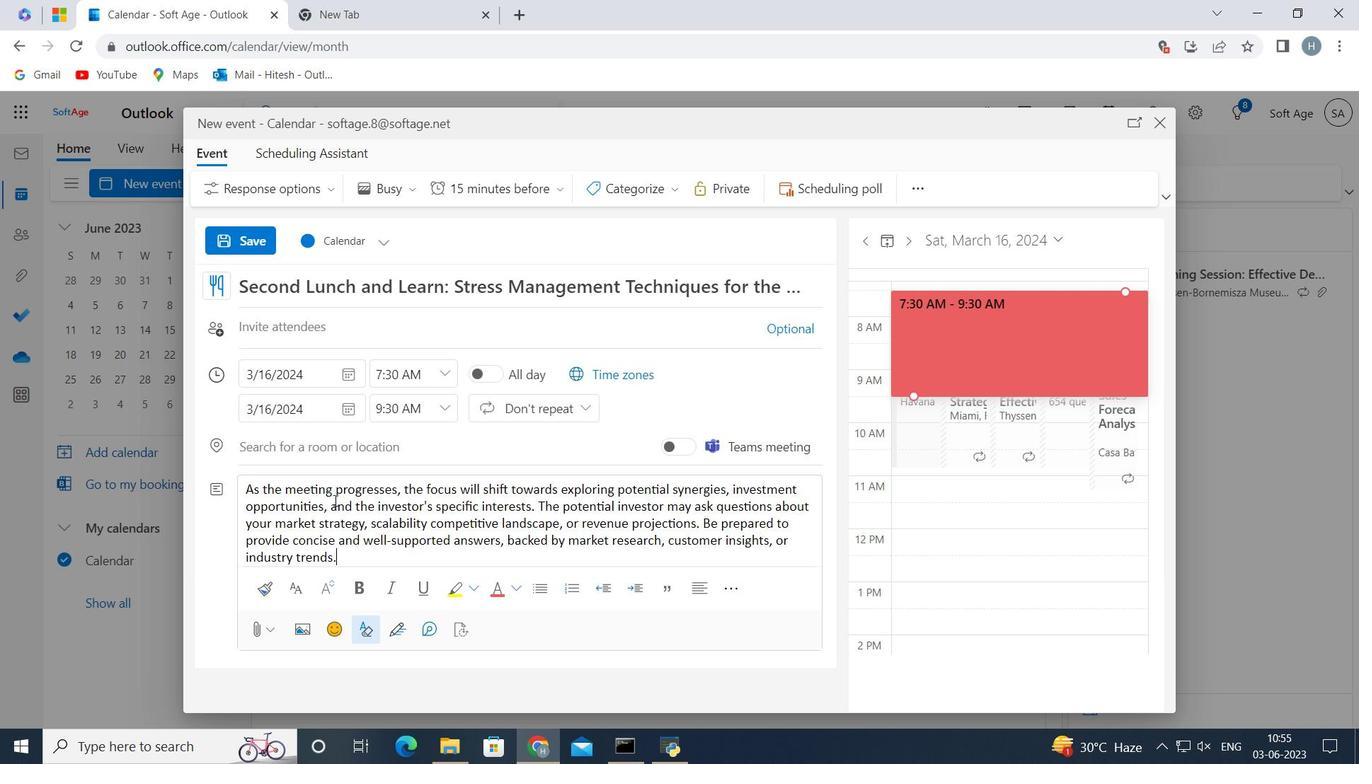 
Action: Mouse moved to (677, 191)
Screenshot: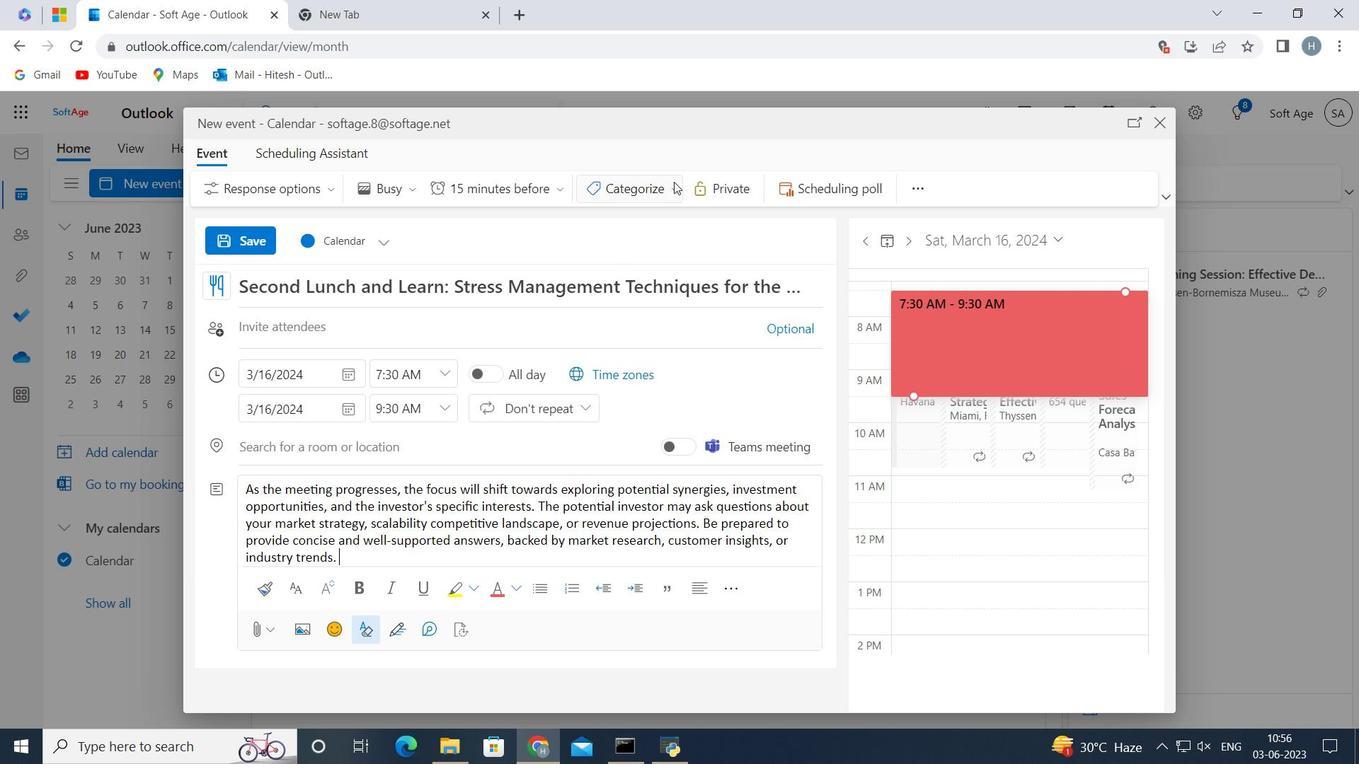 
Action: Mouse pressed left at (677, 191)
Screenshot: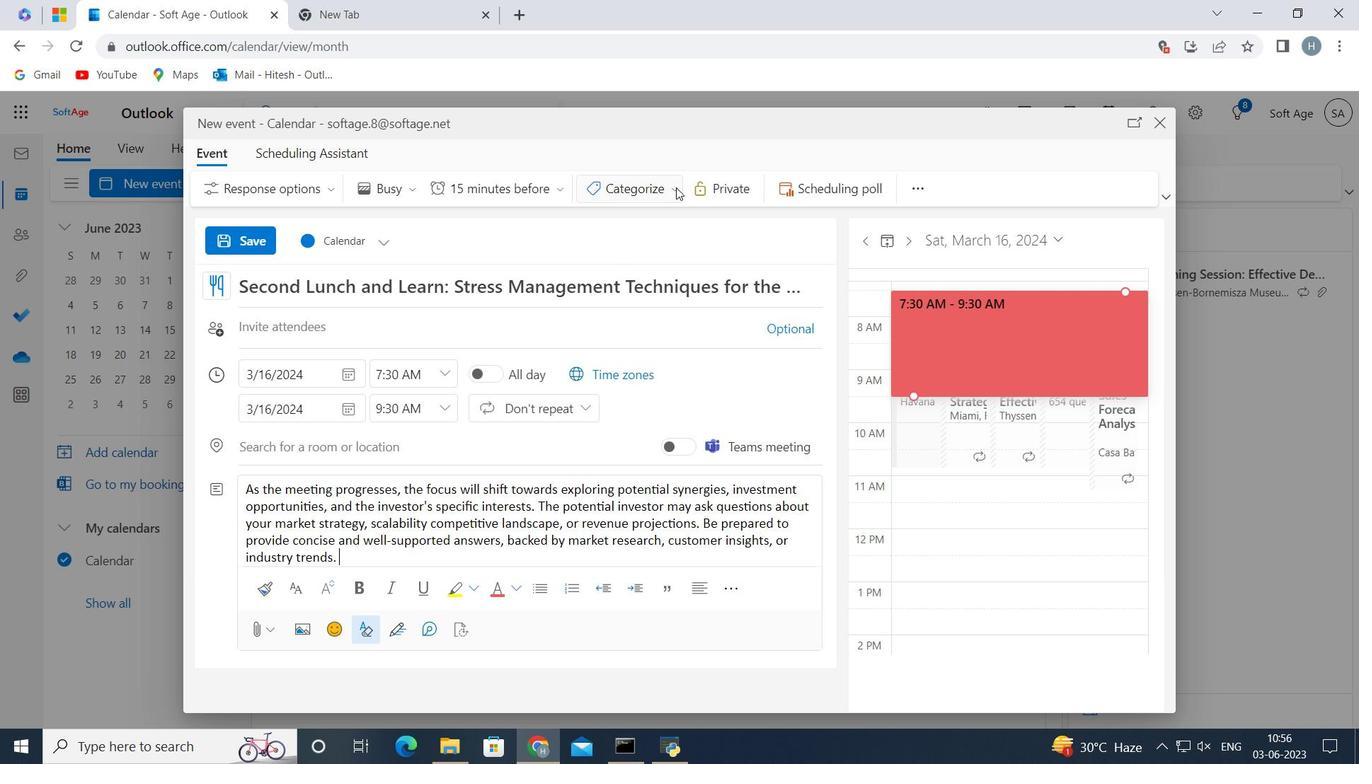 
Action: Mouse moved to (673, 223)
Screenshot: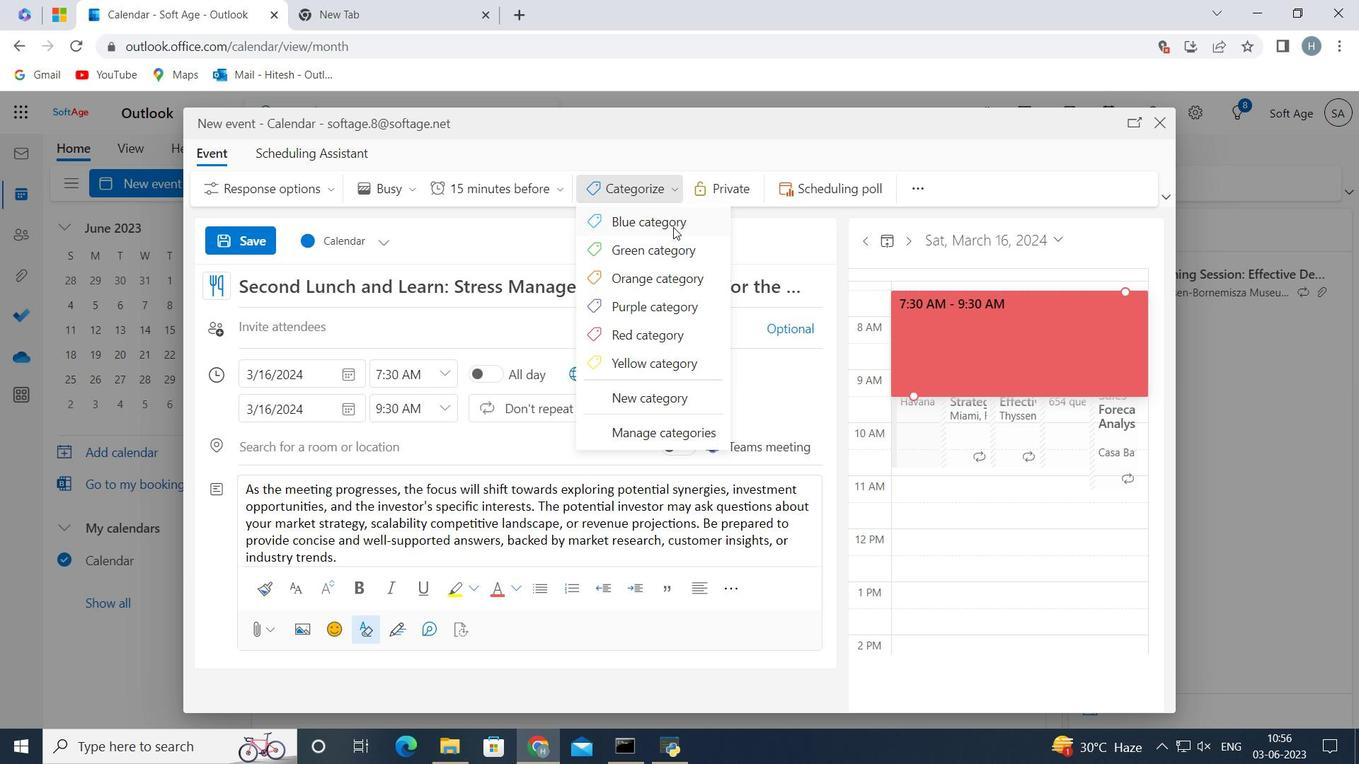 
Action: Mouse pressed left at (673, 223)
Screenshot: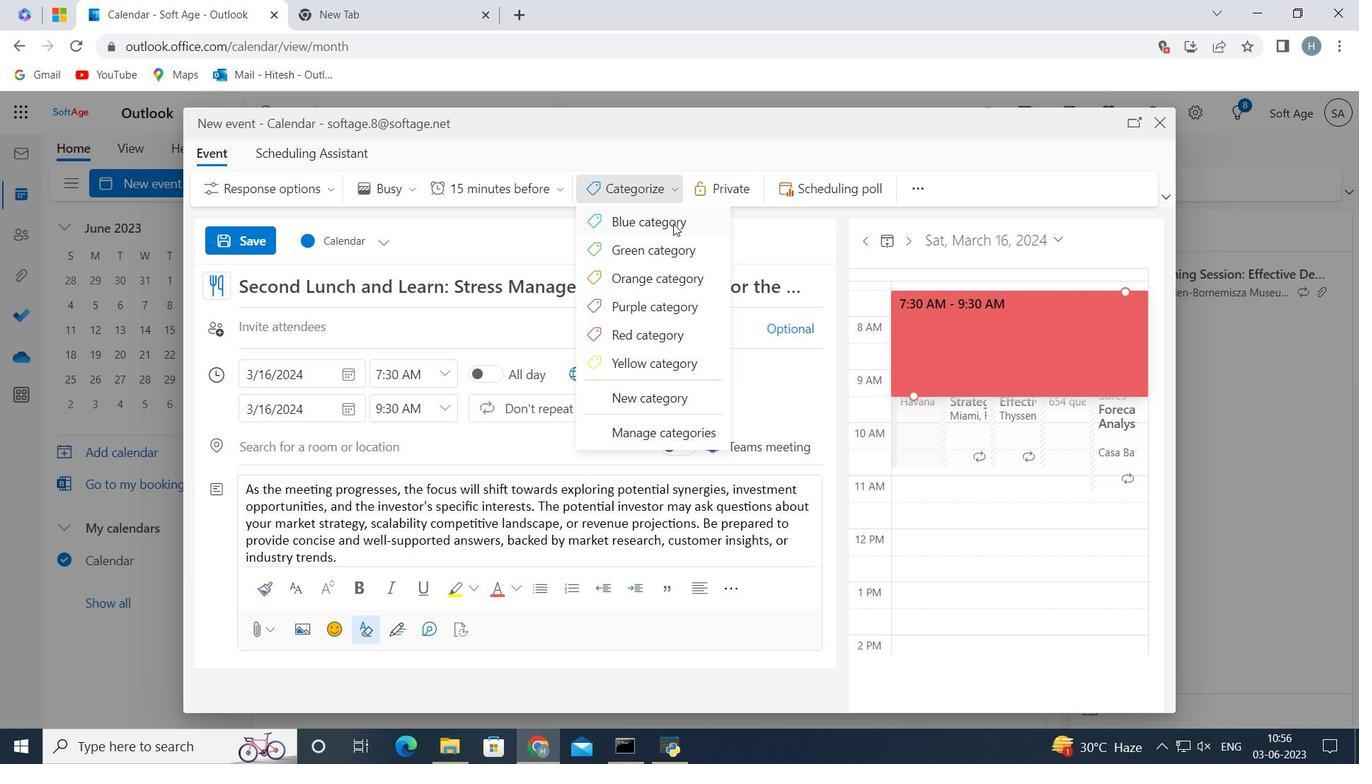 
Action: Mouse moved to (398, 448)
Screenshot: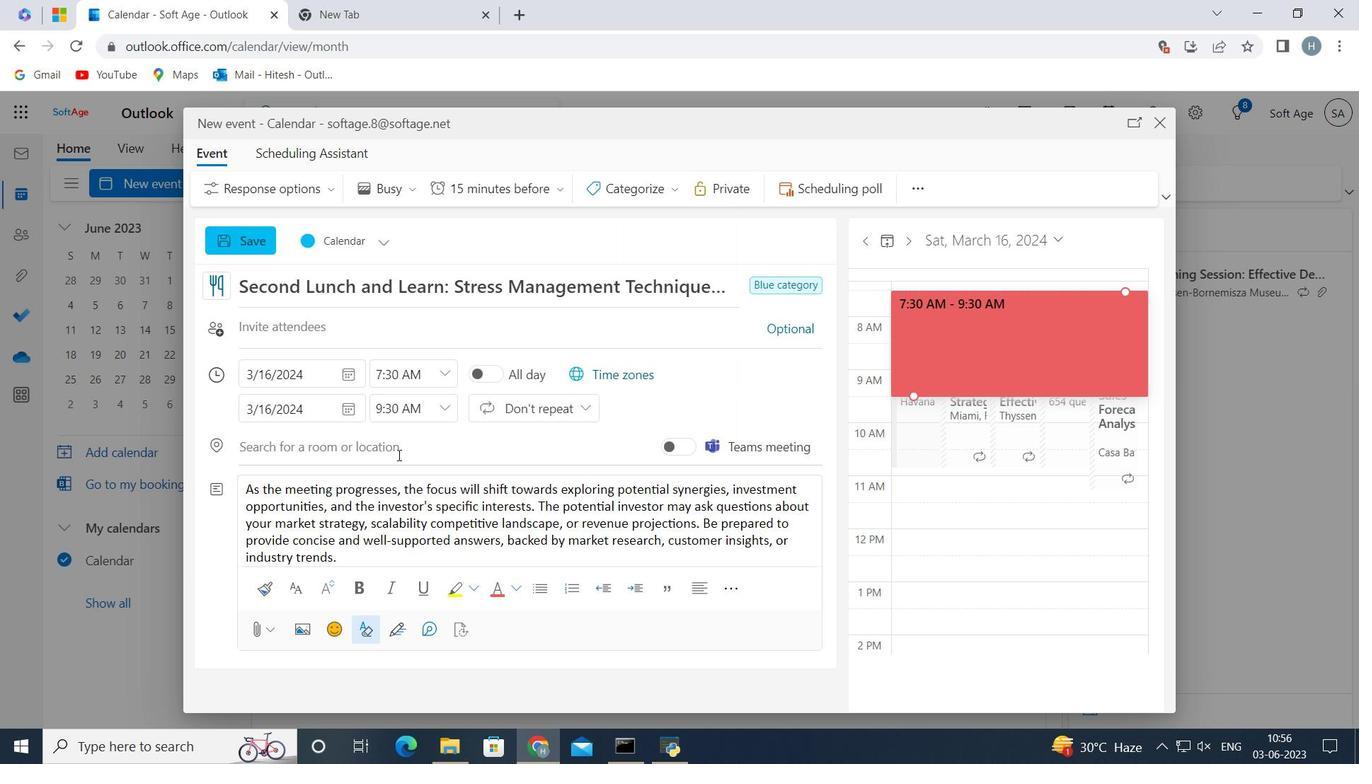 
Action: Mouse pressed left at (398, 448)
Screenshot: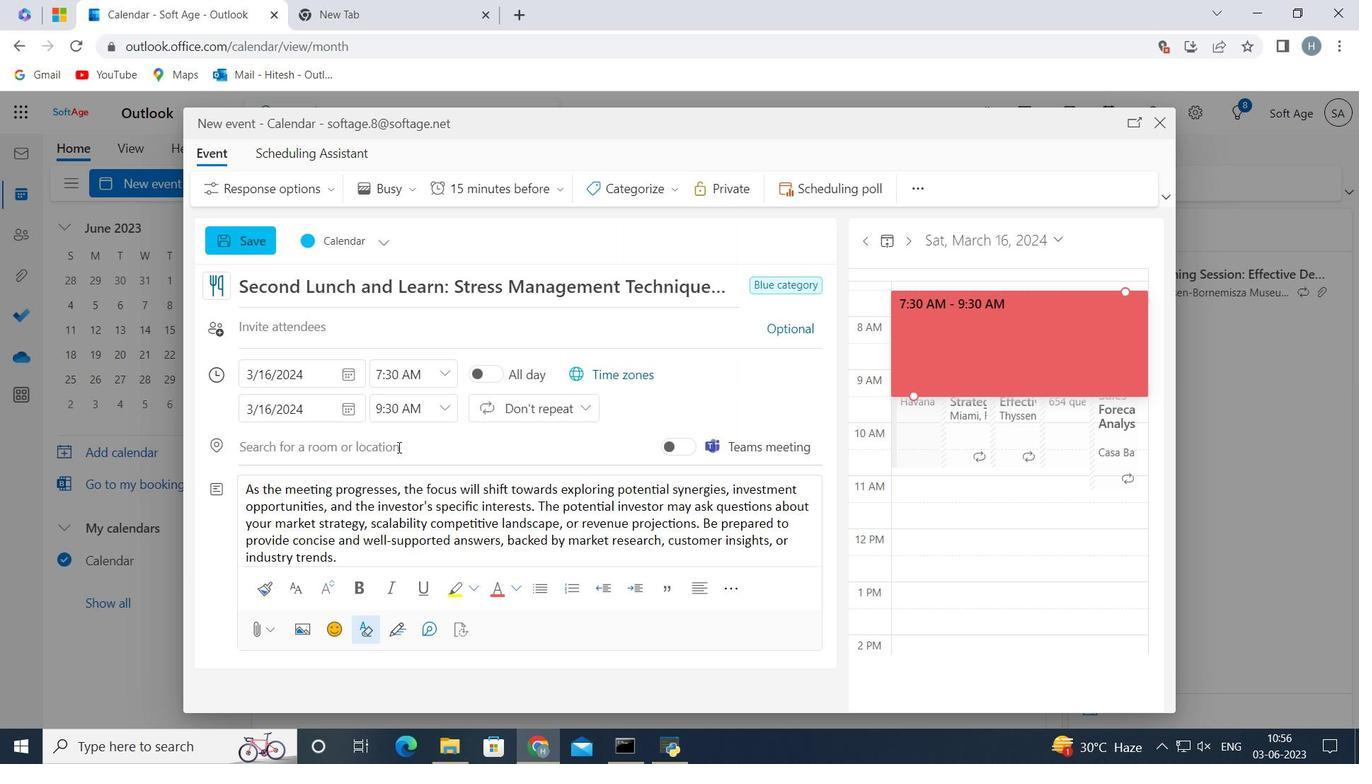 
Action: Mouse moved to (399, 447)
Screenshot: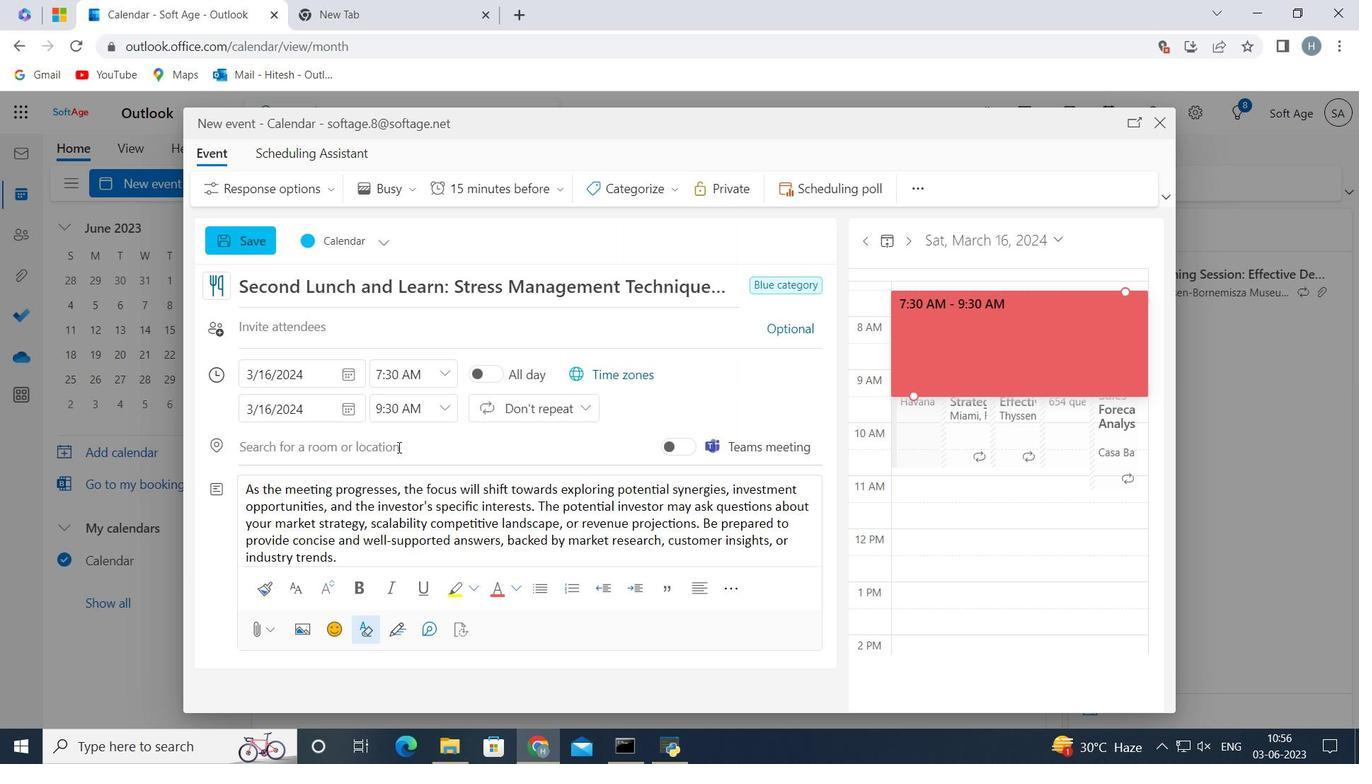 
Action: Key pressed <Key.shift>Chicago,<Key.space><Key.shift>USA
Screenshot: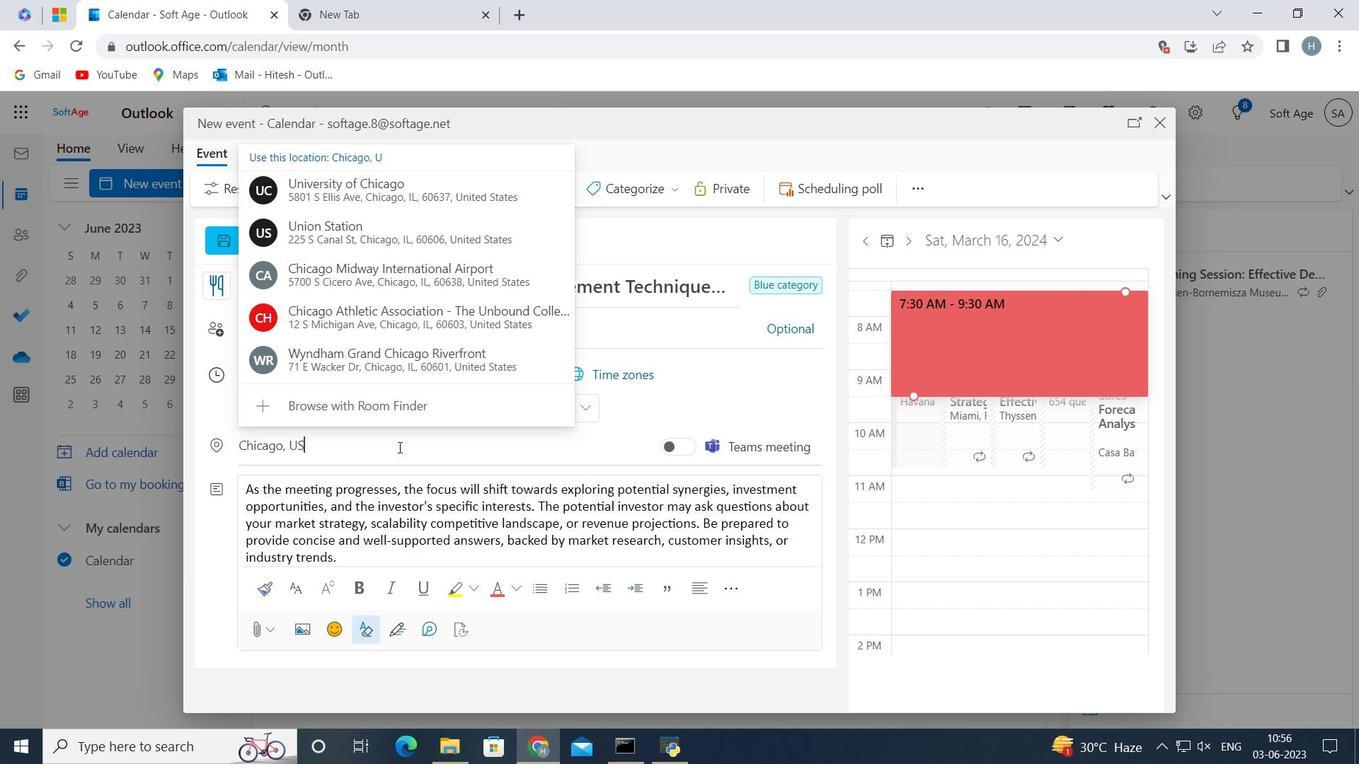 
Action: Mouse moved to (706, 392)
Screenshot: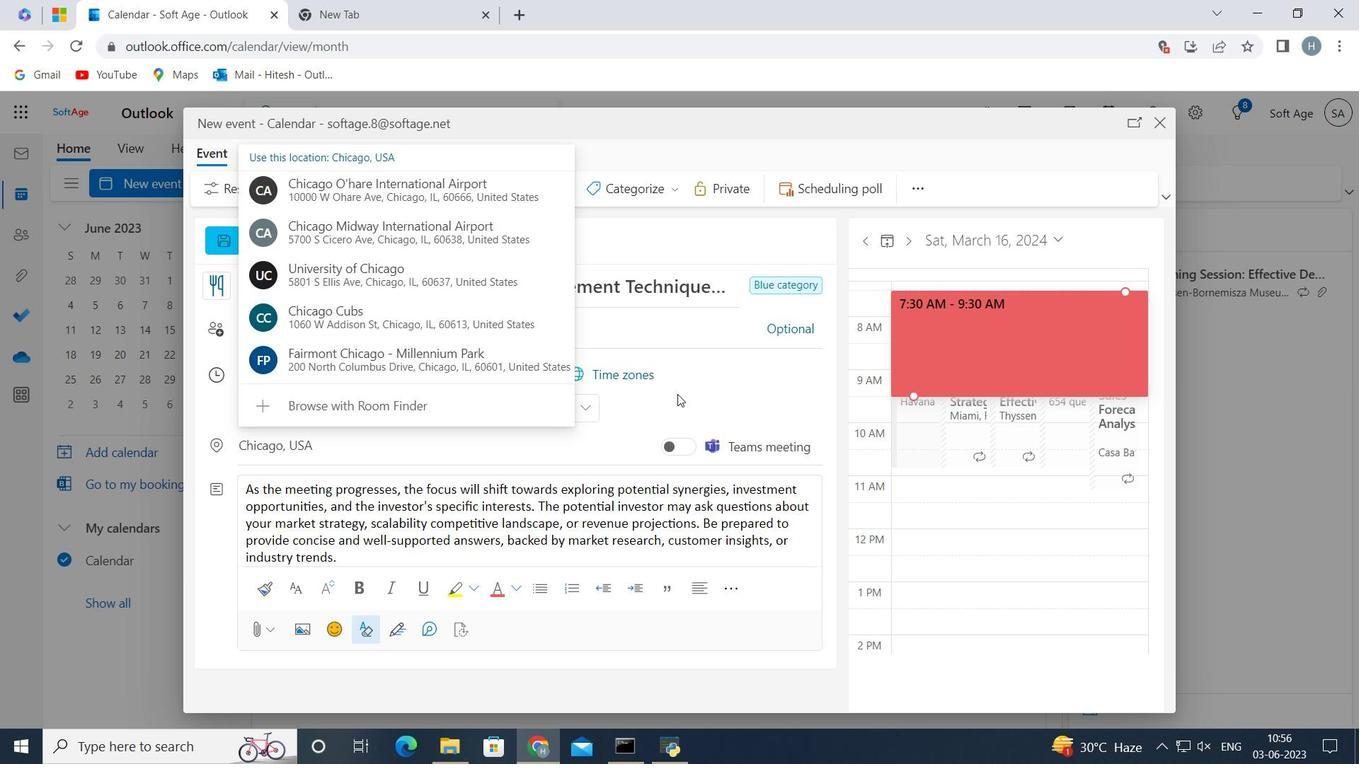 
Action: Mouse pressed left at (706, 392)
Screenshot: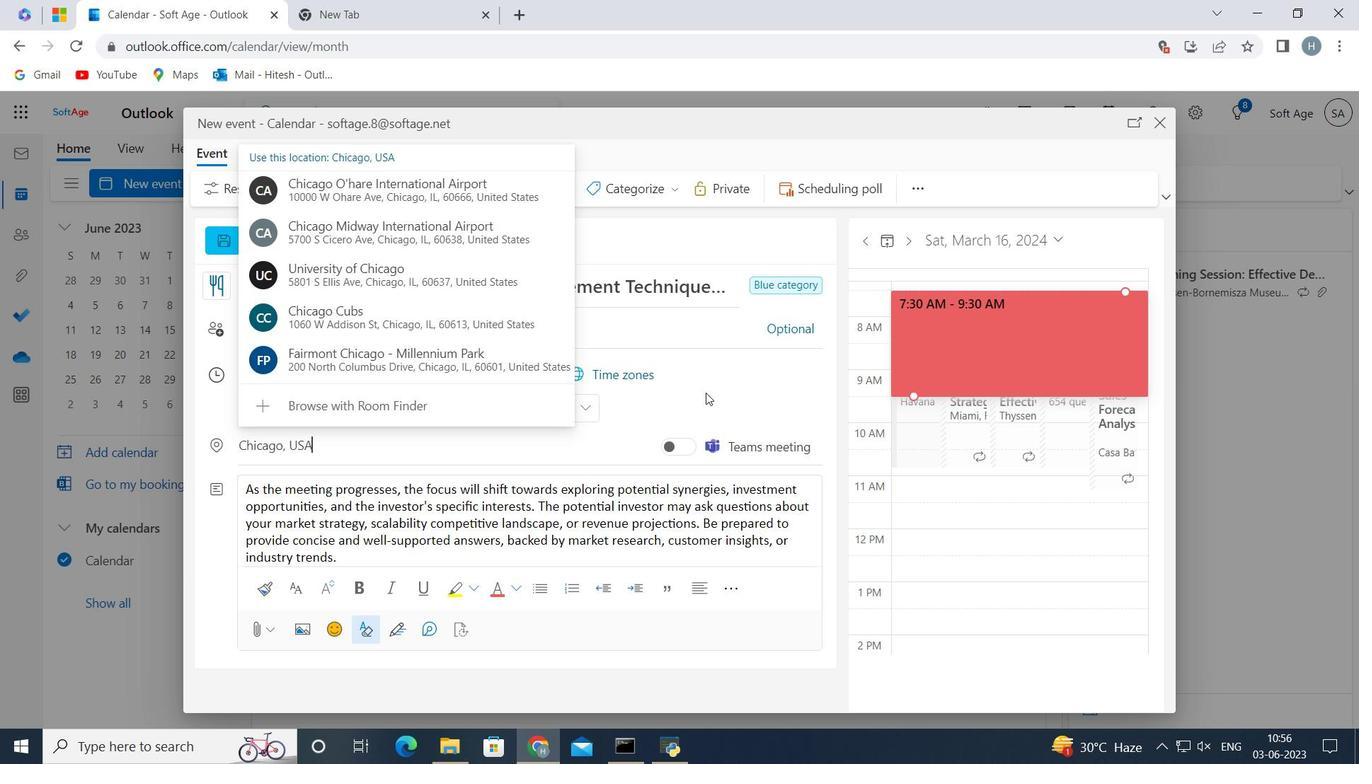 
Action: Mouse moved to (454, 334)
Screenshot: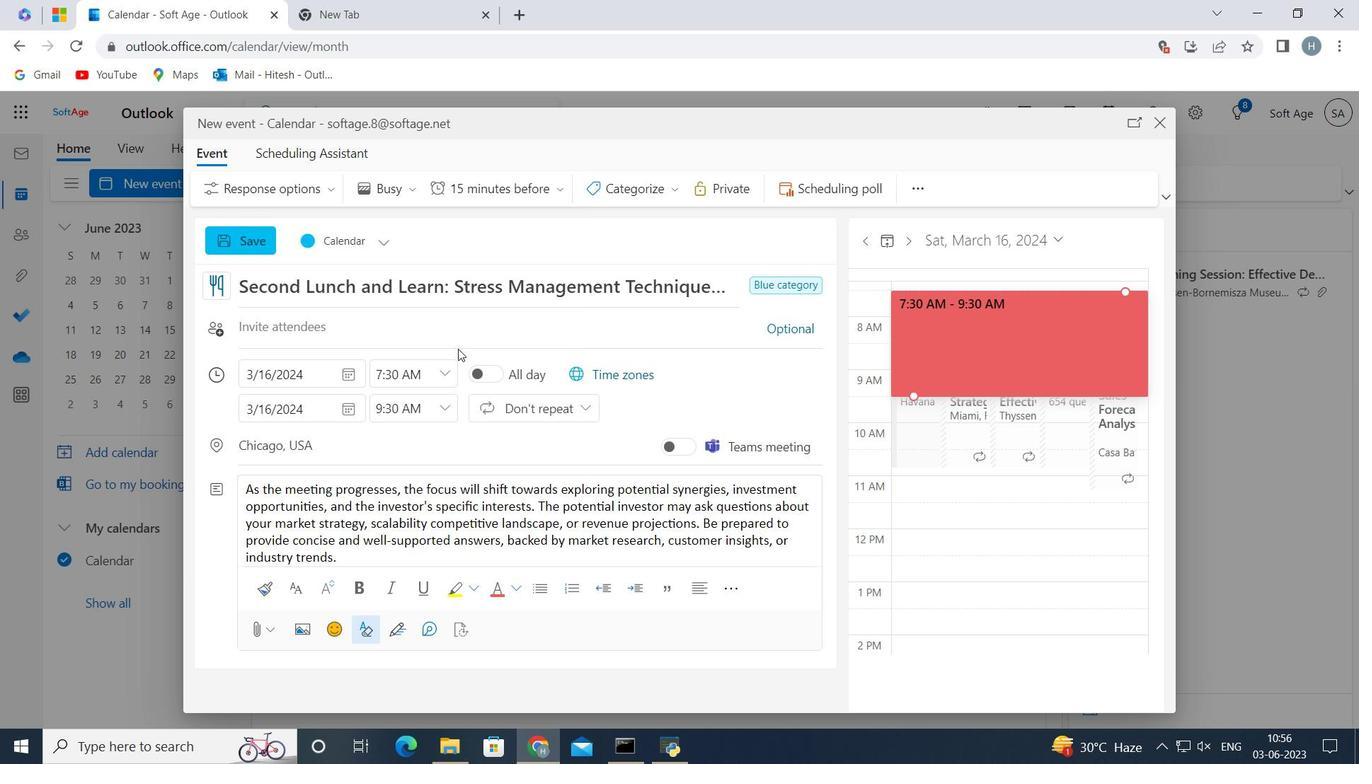 
Action: Mouse pressed left at (454, 334)
Screenshot: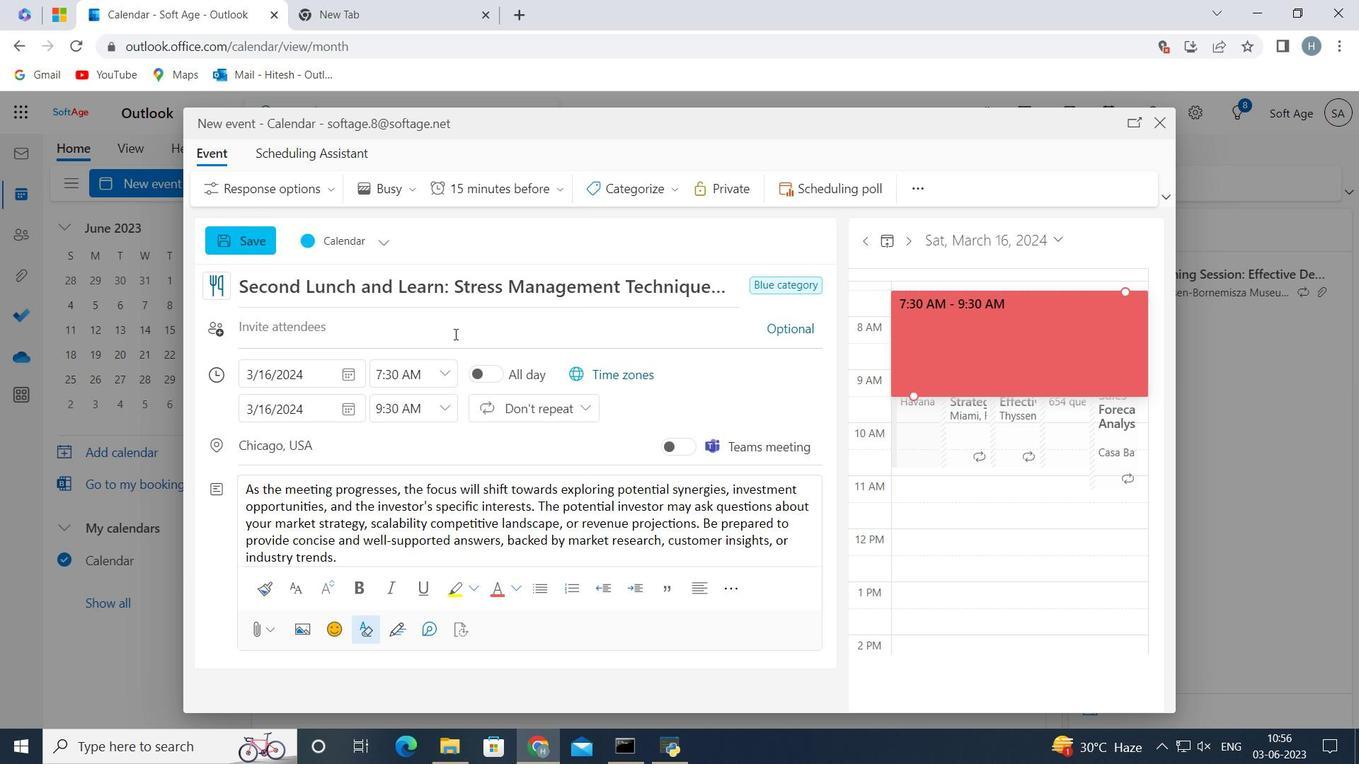 
Action: Key pressed softage.2<Key.shift>@softage.net
Screenshot: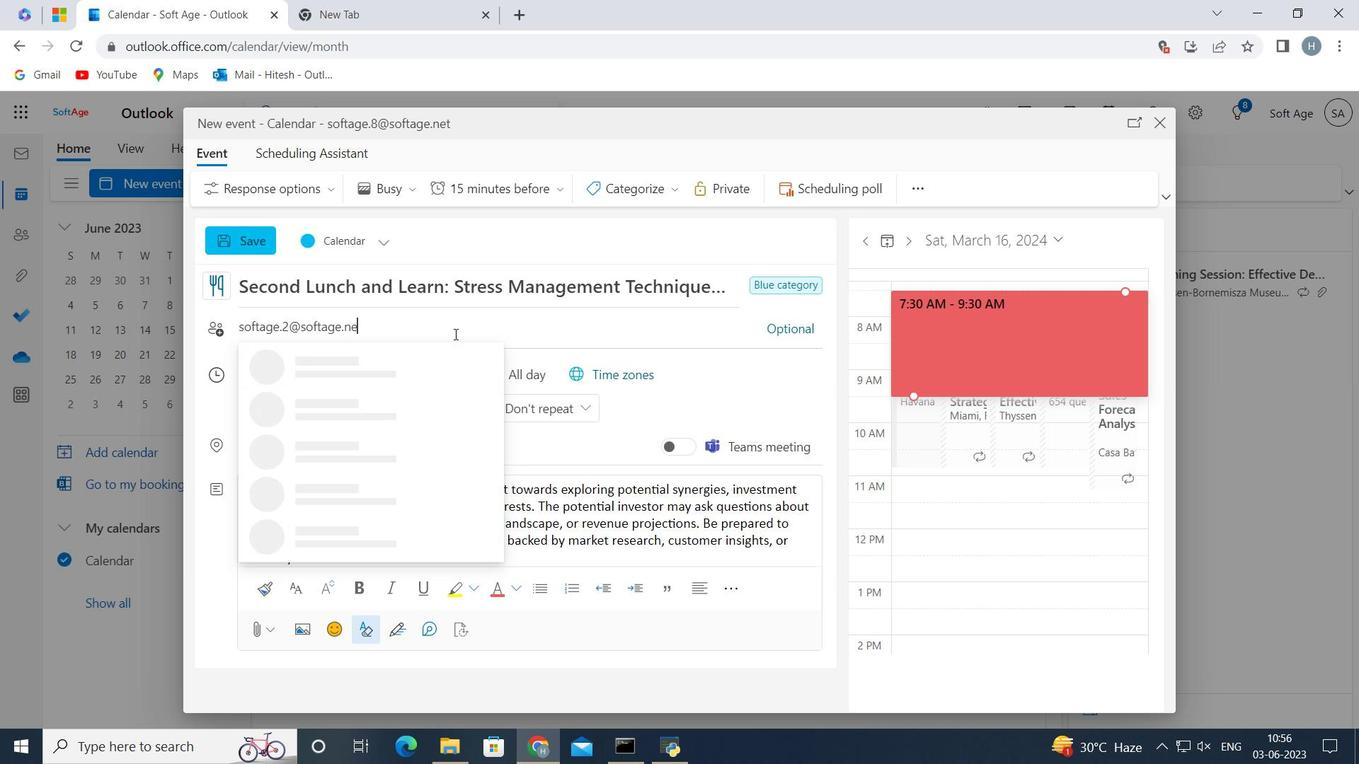 
Action: Mouse moved to (327, 367)
Screenshot: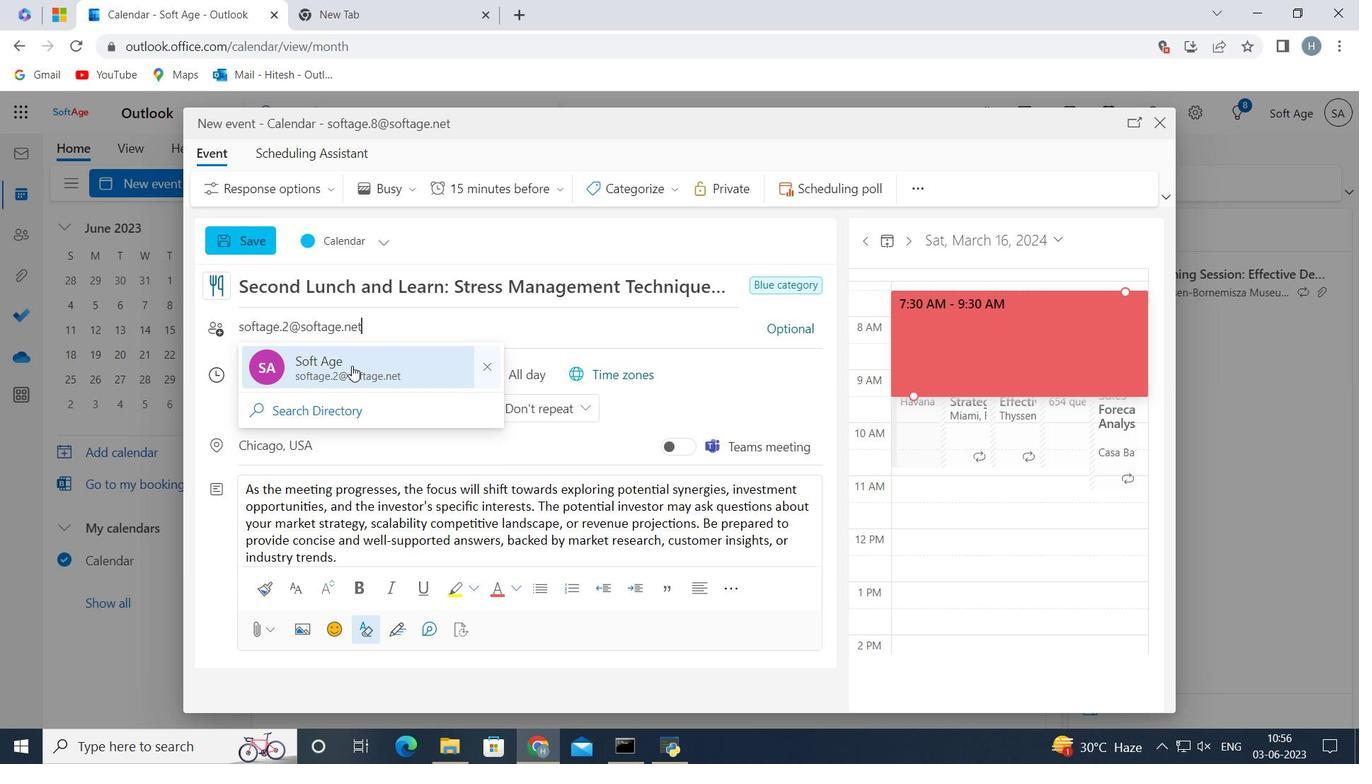 
Action: Mouse pressed left at (327, 367)
Screenshot: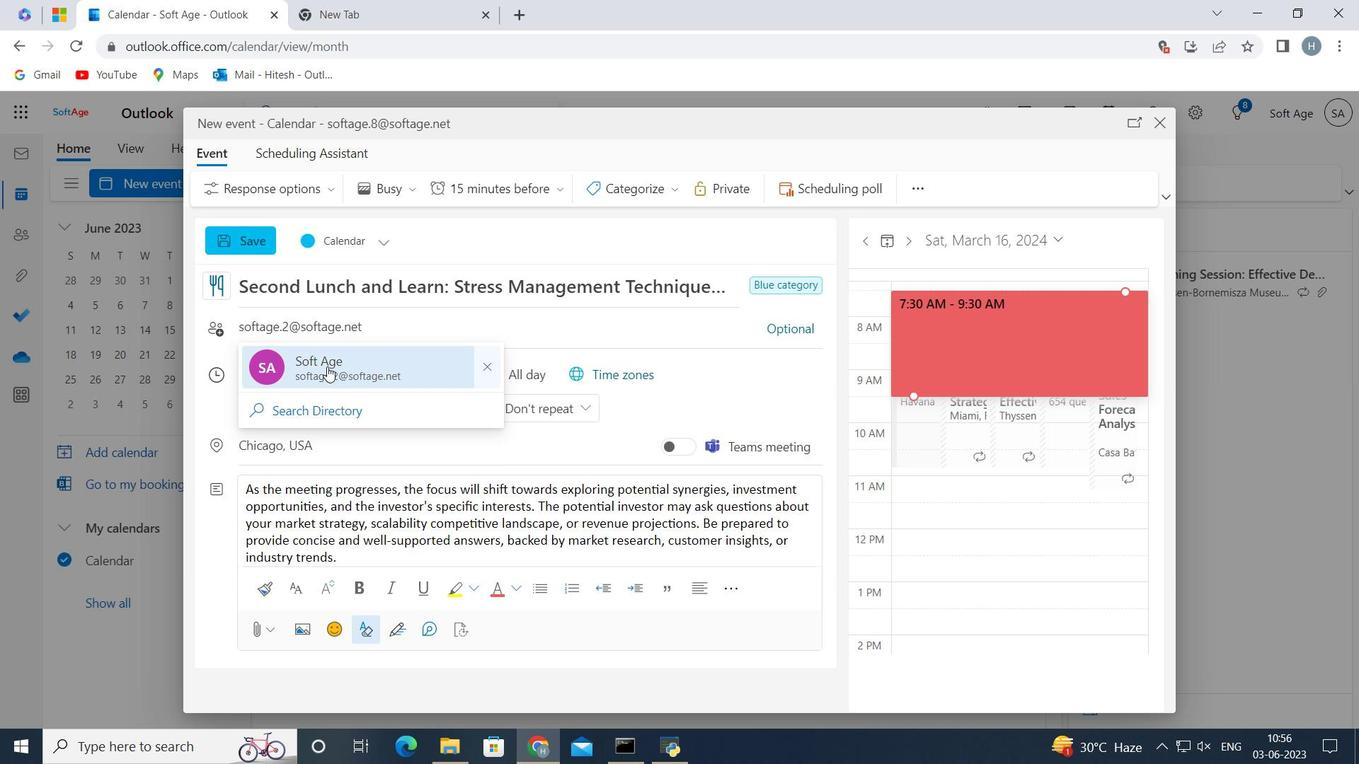 
Action: Key pressed softage.3<Key.shift>@softage.net
Screenshot: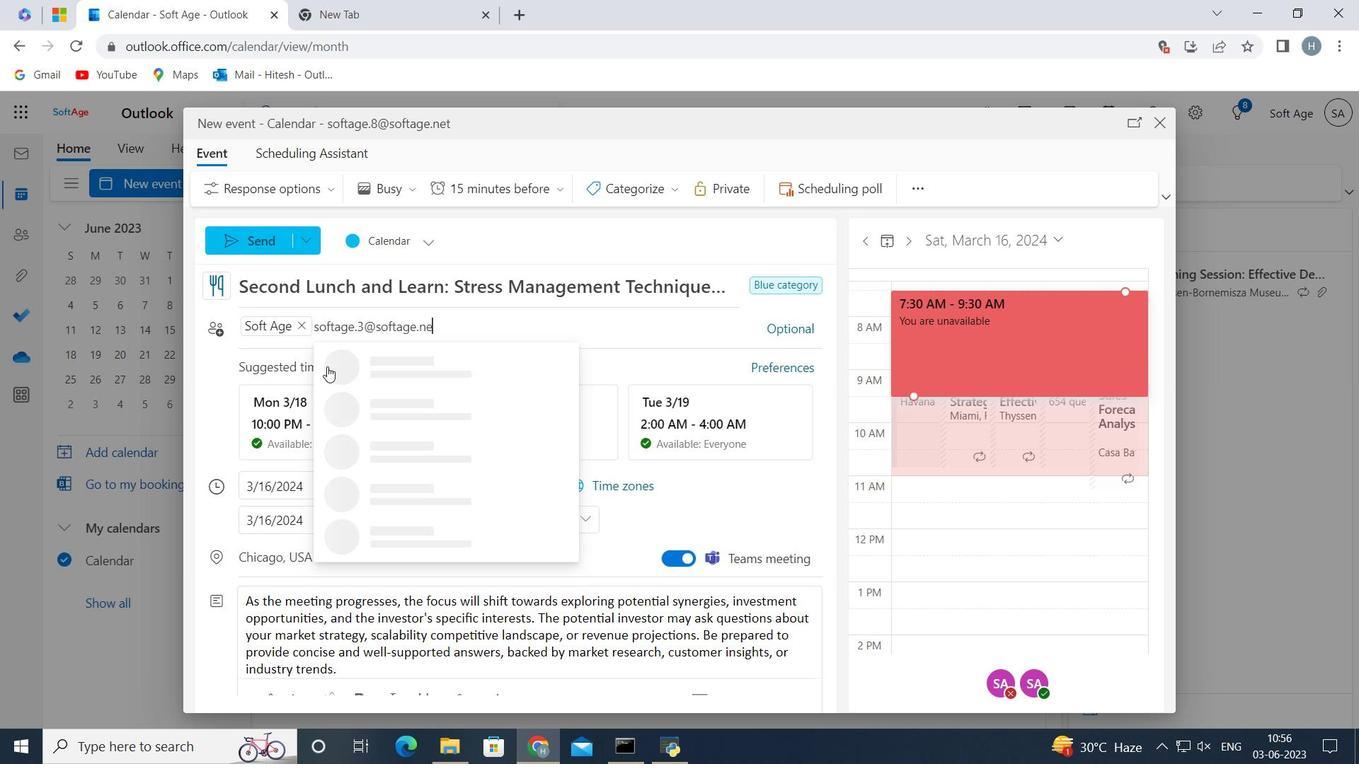 
Action: Mouse moved to (363, 366)
Screenshot: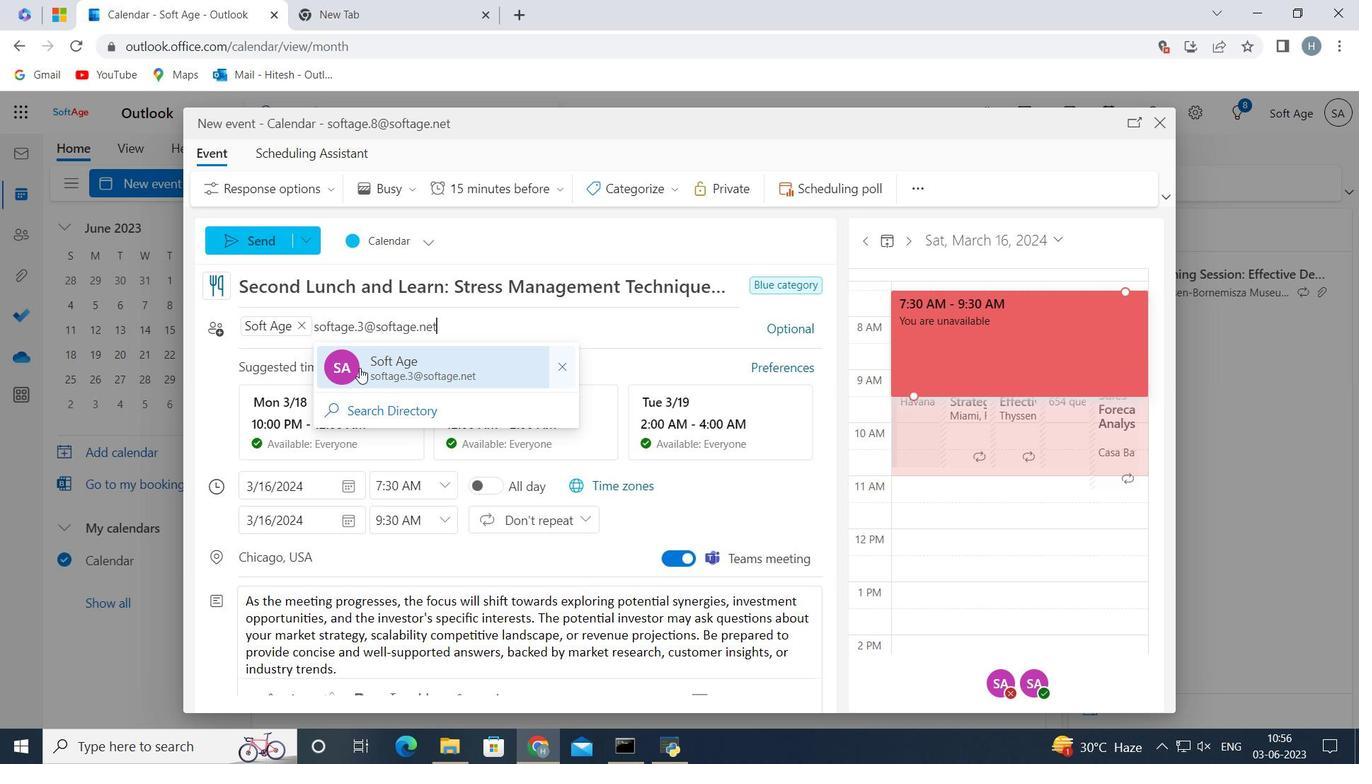
Action: Mouse pressed left at (363, 366)
Screenshot: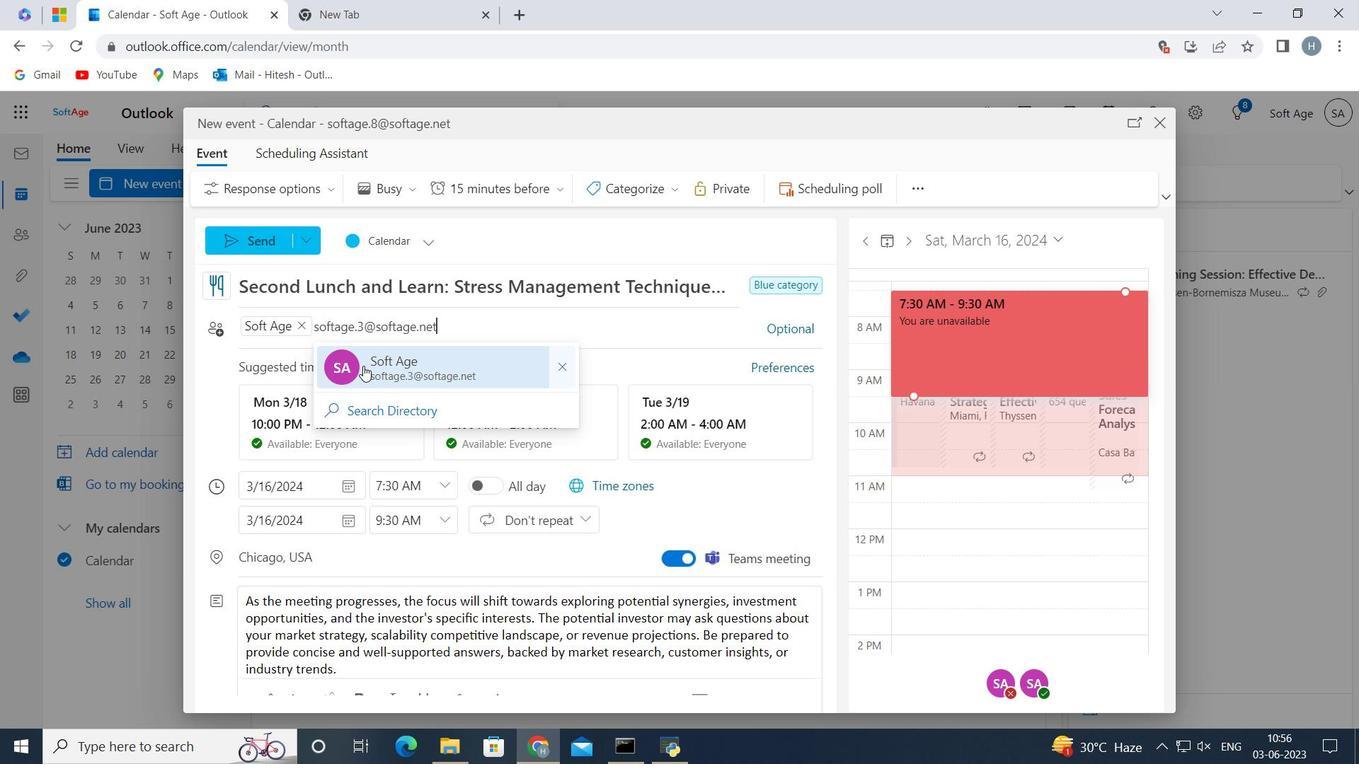 
Action: Mouse moved to (555, 191)
Screenshot: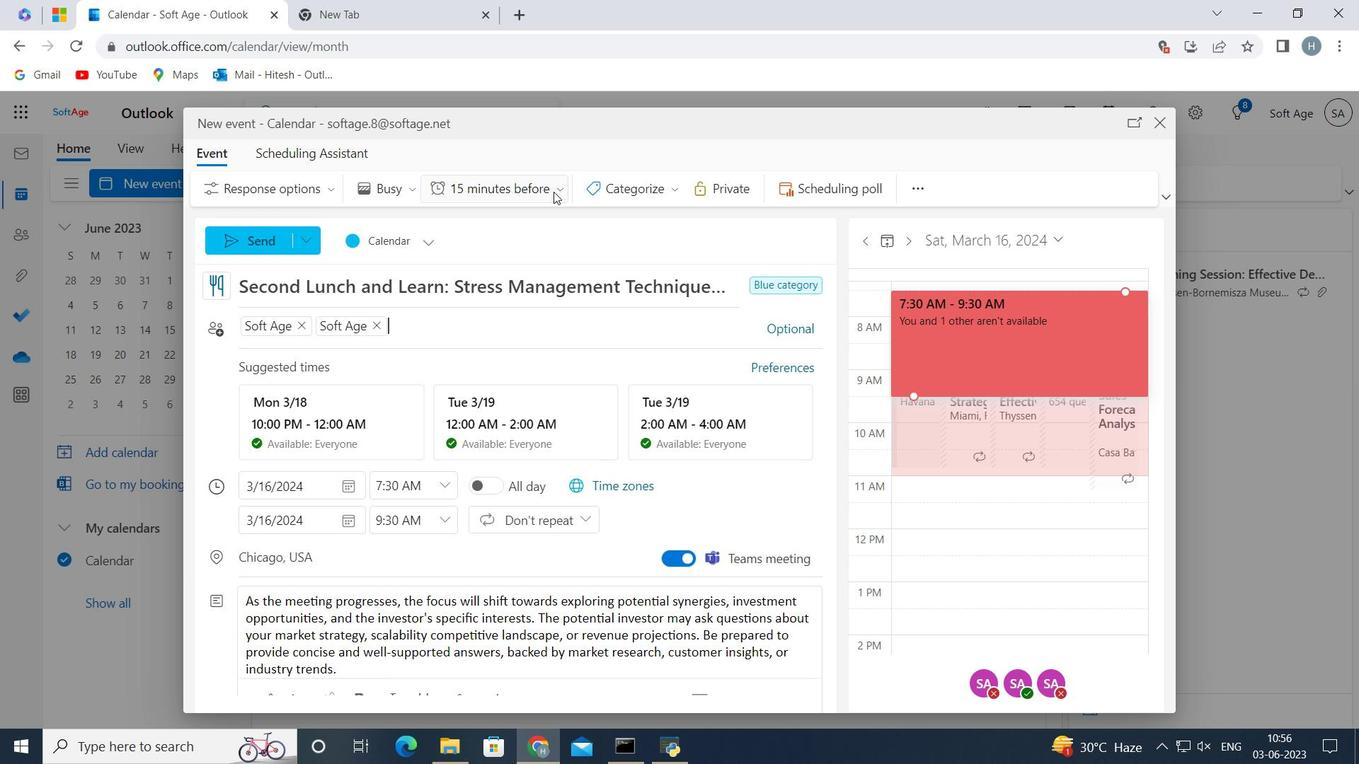 
Action: Mouse pressed left at (555, 191)
Screenshot: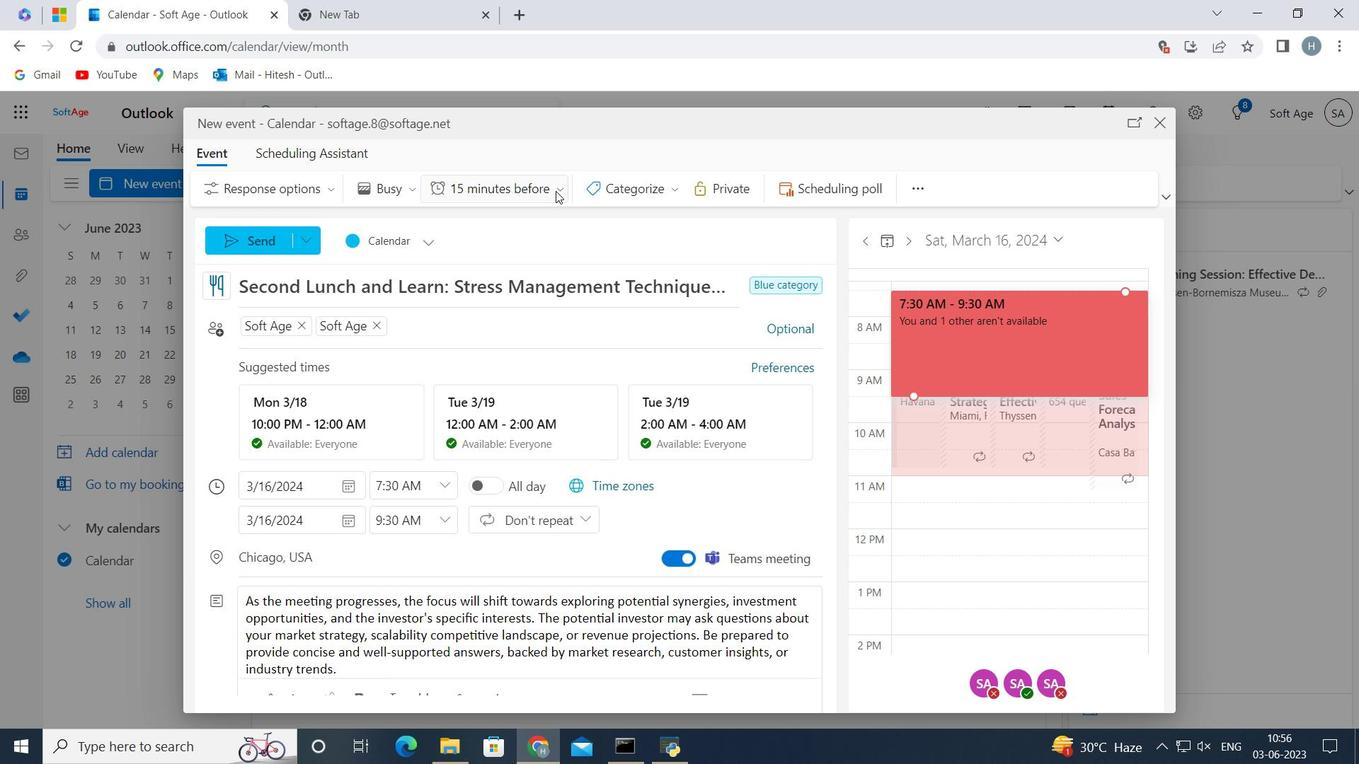 
Action: Mouse moved to (526, 288)
Screenshot: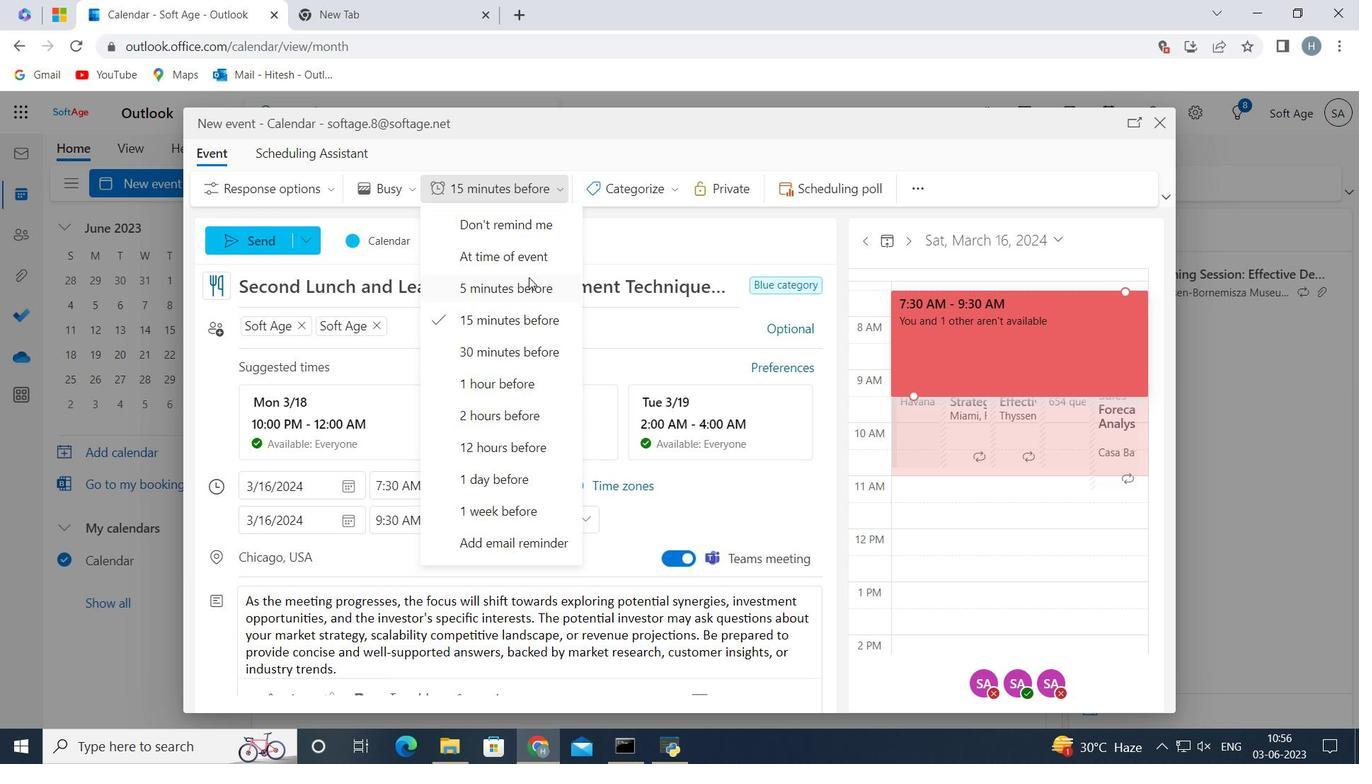 
Action: Mouse pressed left at (526, 288)
Screenshot: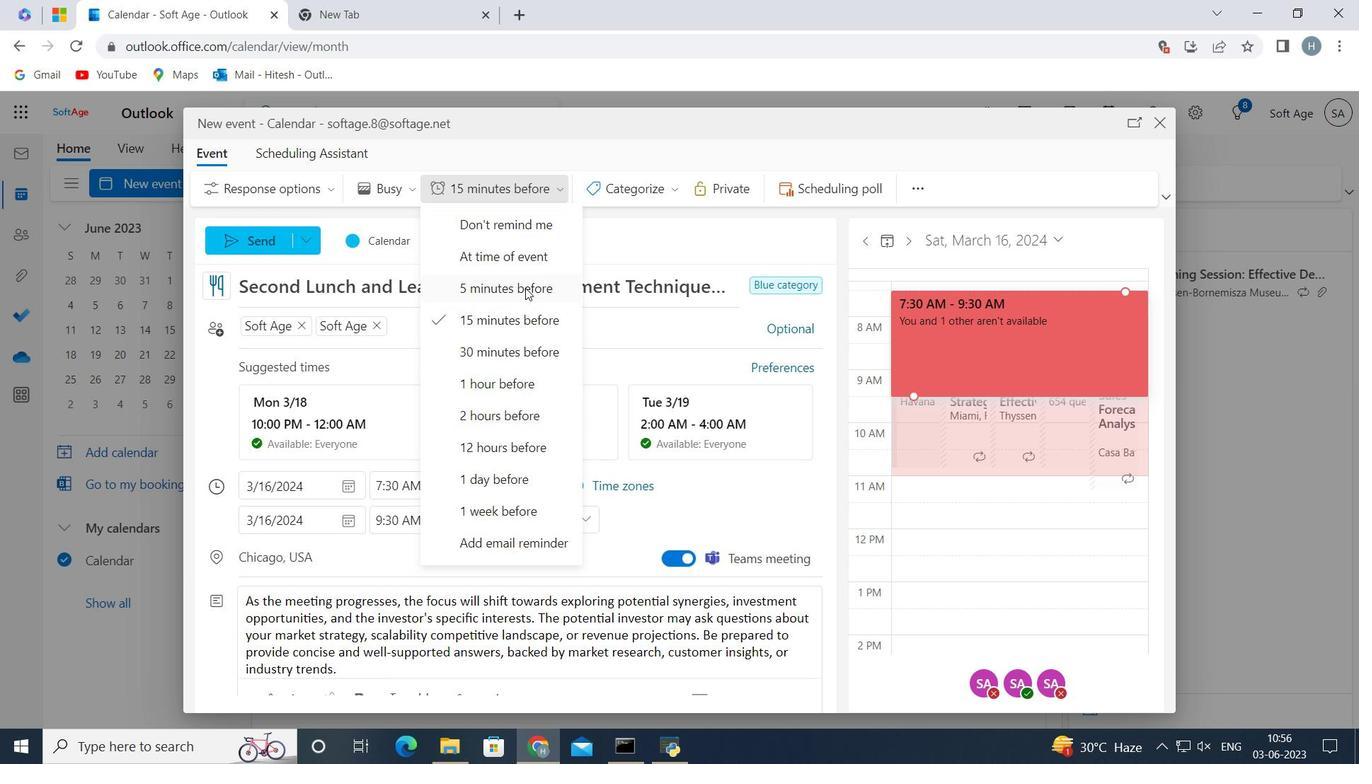 
Action: Mouse moved to (648, 235)
Screenshot: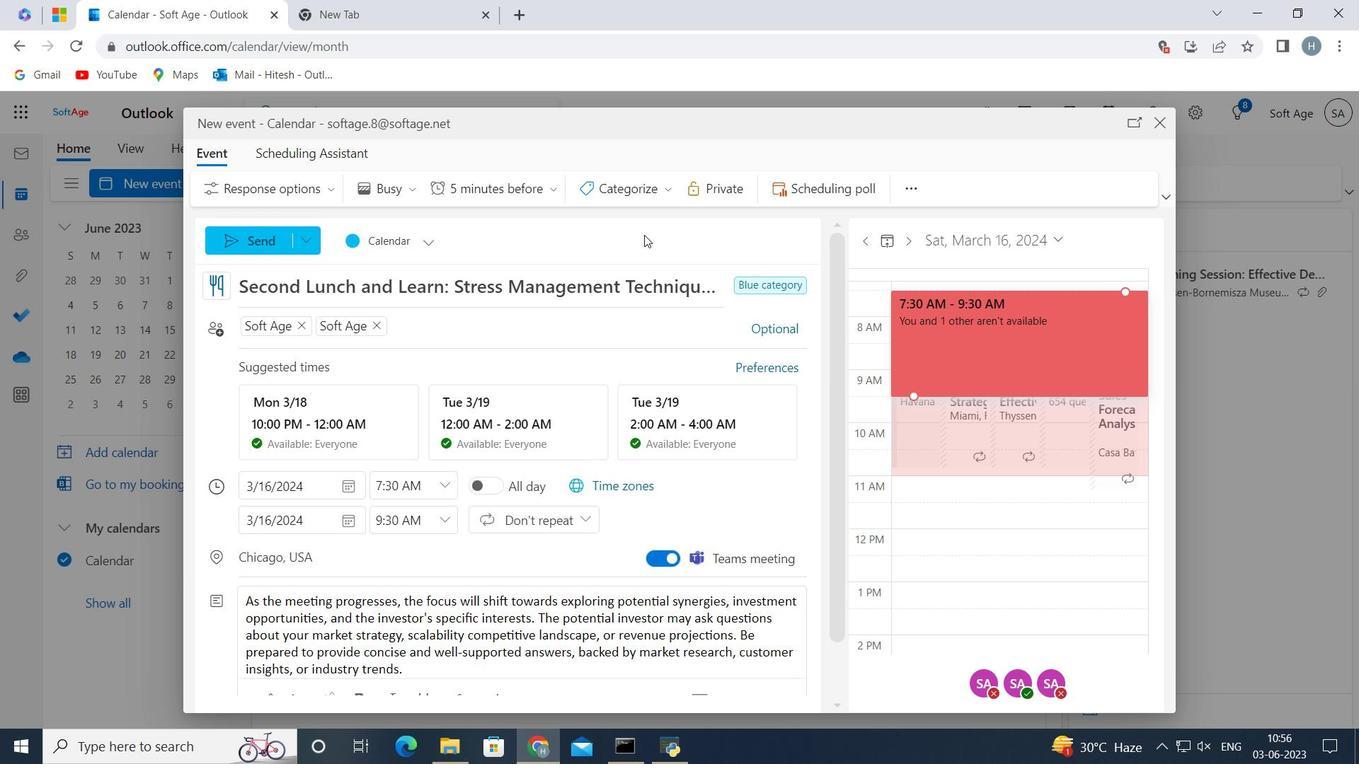 
